 Task: Create a due date automation trigger when advanced on, 2 working days after a card is due add dates due today at 11:00 AM.
Action: Mouse moved to (1312, 101)
Screenshot: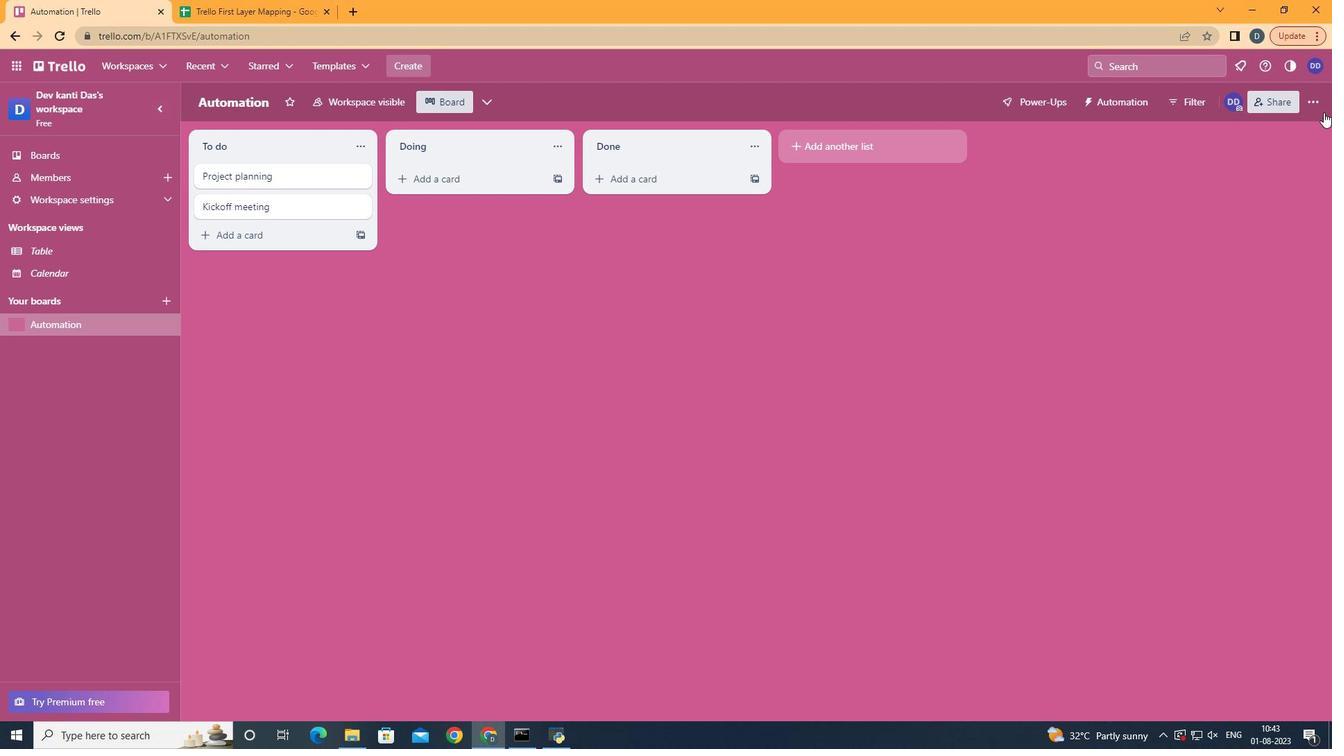 
Action: Mouse pressed left at (1312, 101)
Screenshot: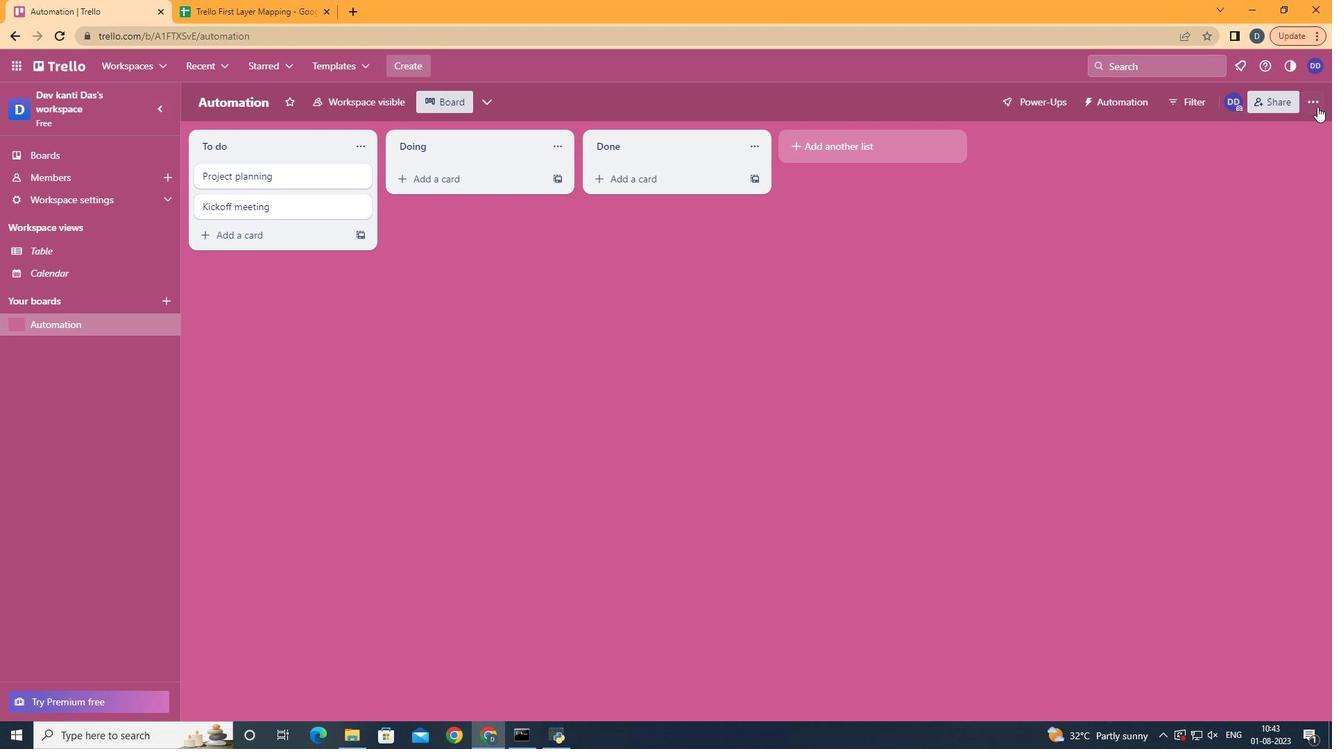 
Action: Mouse moved to (1194, 304)
Screenshot: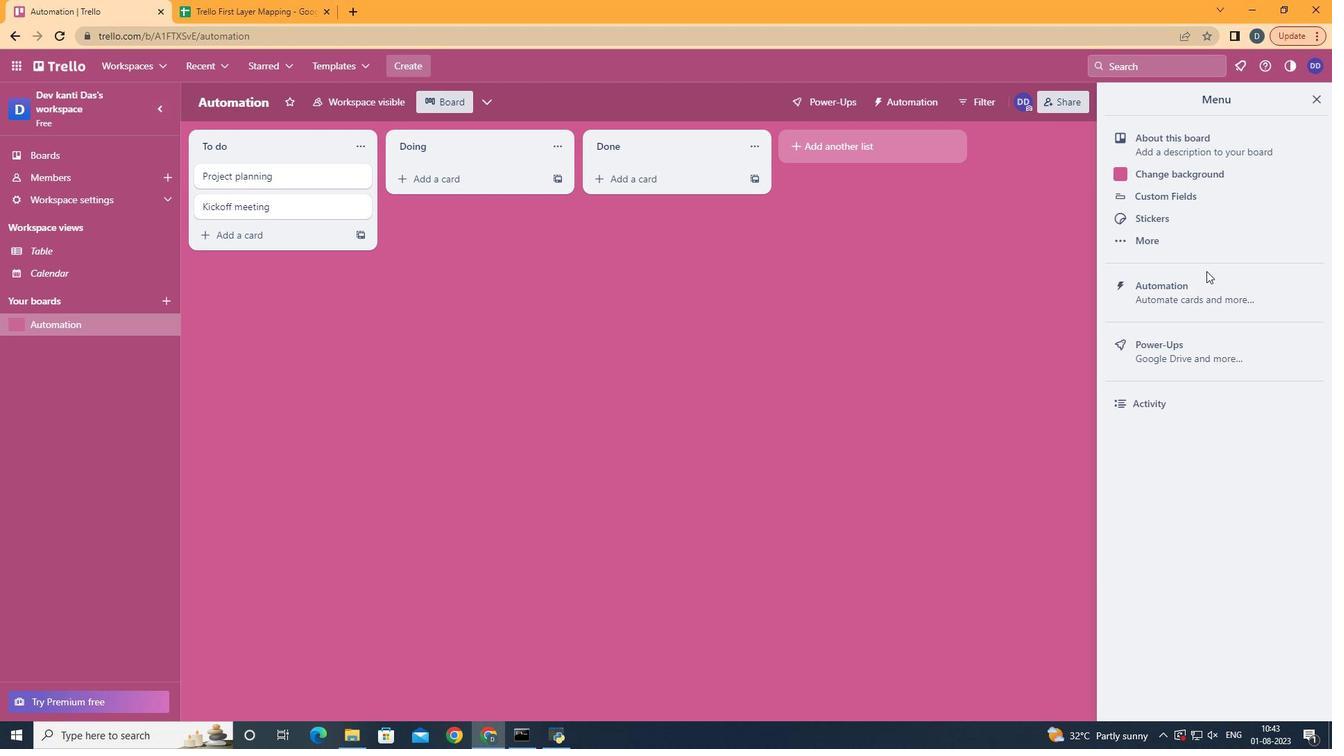 
Action: Mouse pressed left at (1194, 304)
Screenshot: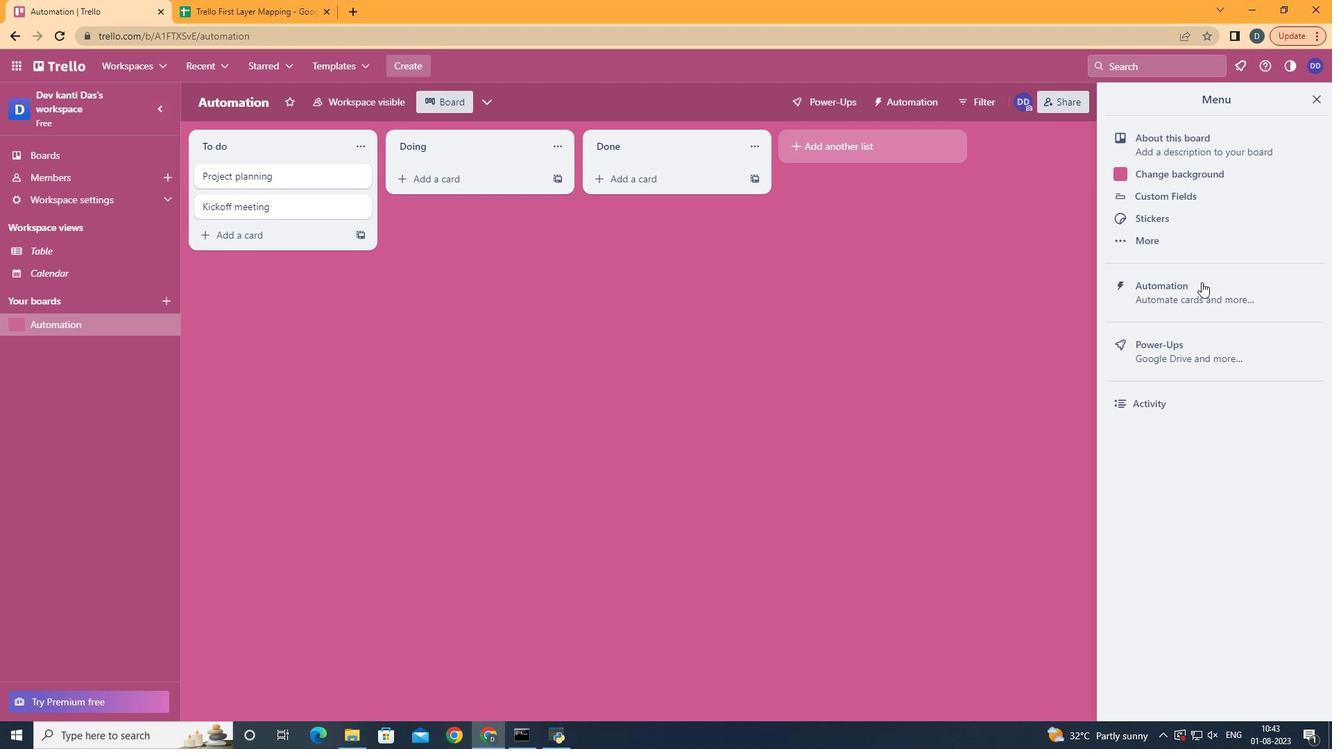
Action: Mouse moved to (279, 277)
Screenshot: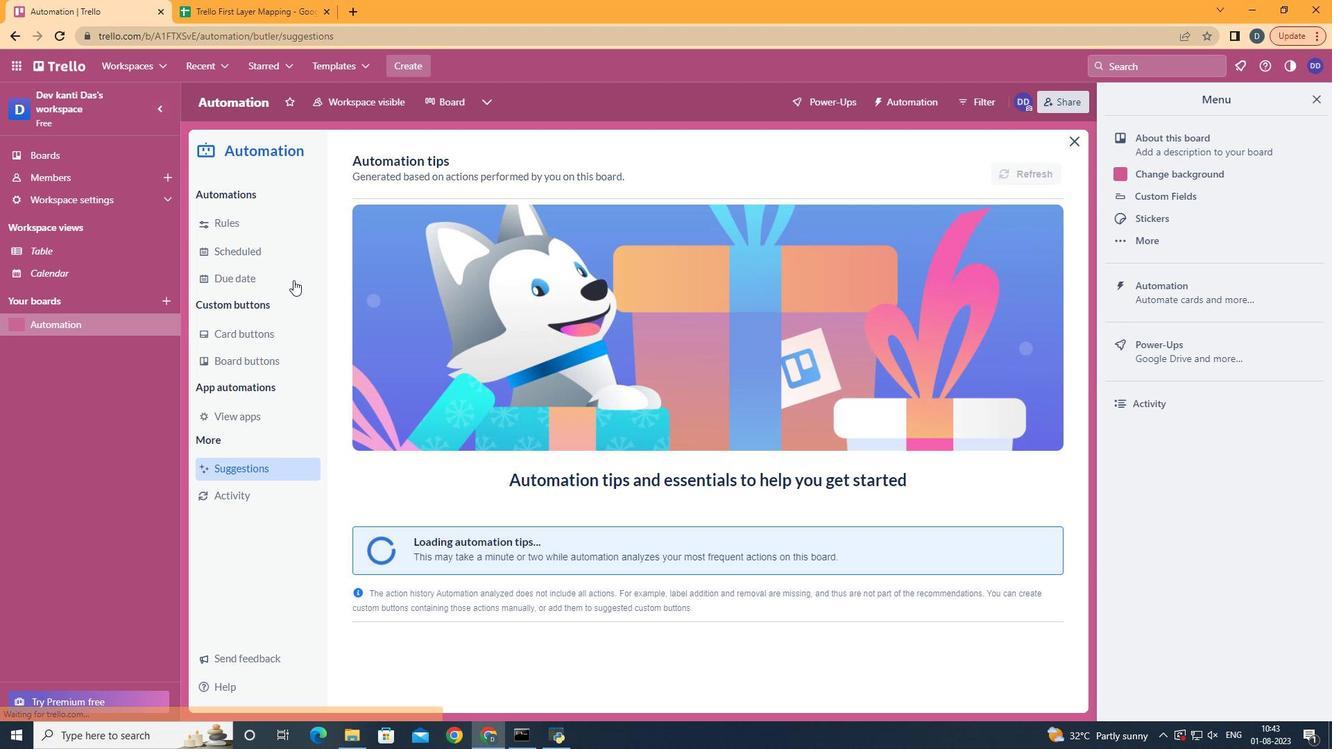 
Action: Mouse pressed left at (279, 277)
Screenshot: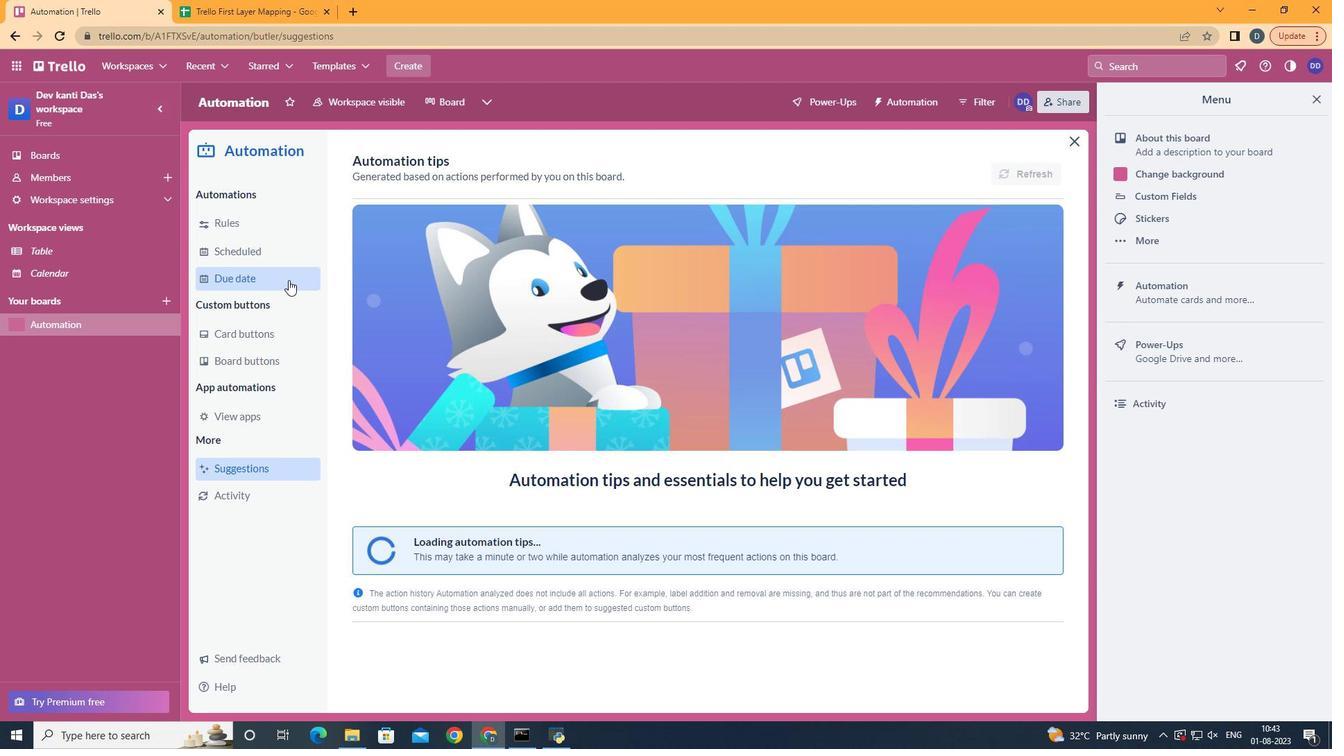 
Action: Mouse moved to (987, 165)
Screenshot: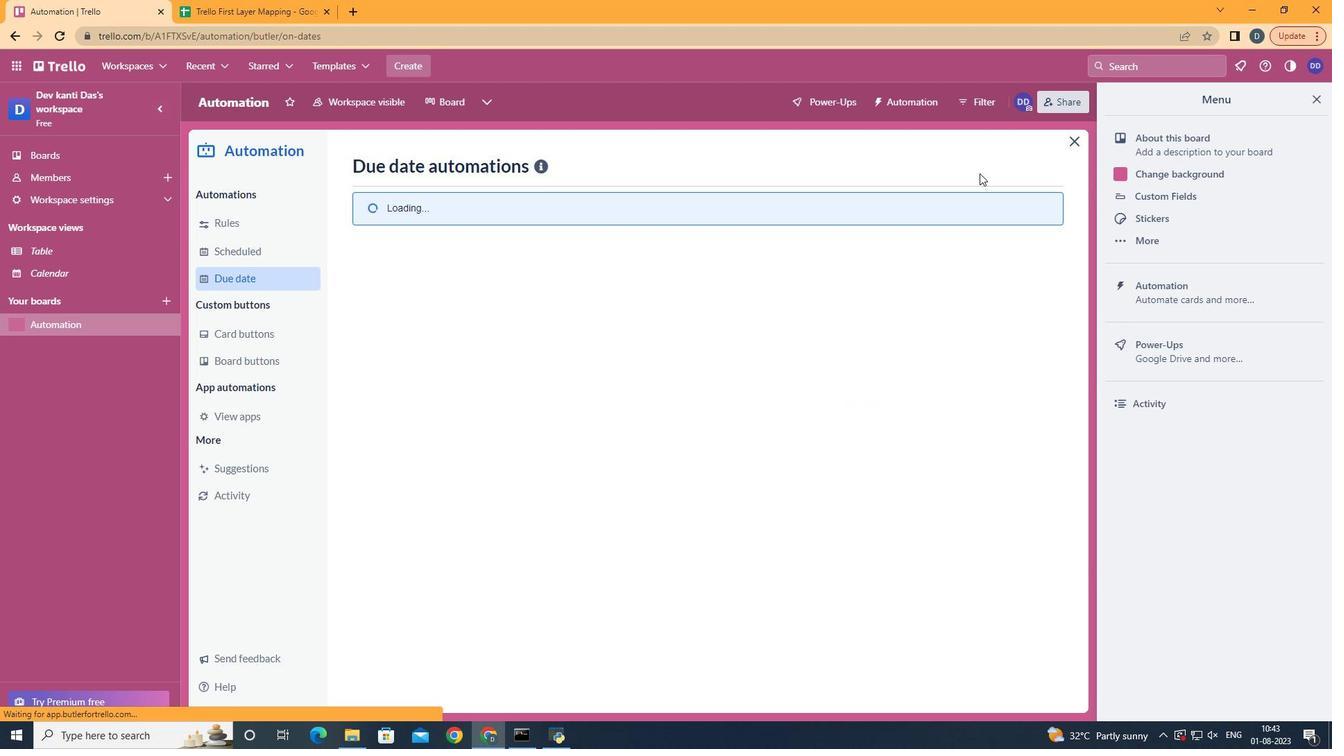 
Action: Mouse pressed left at (987, 165)
Screenshot: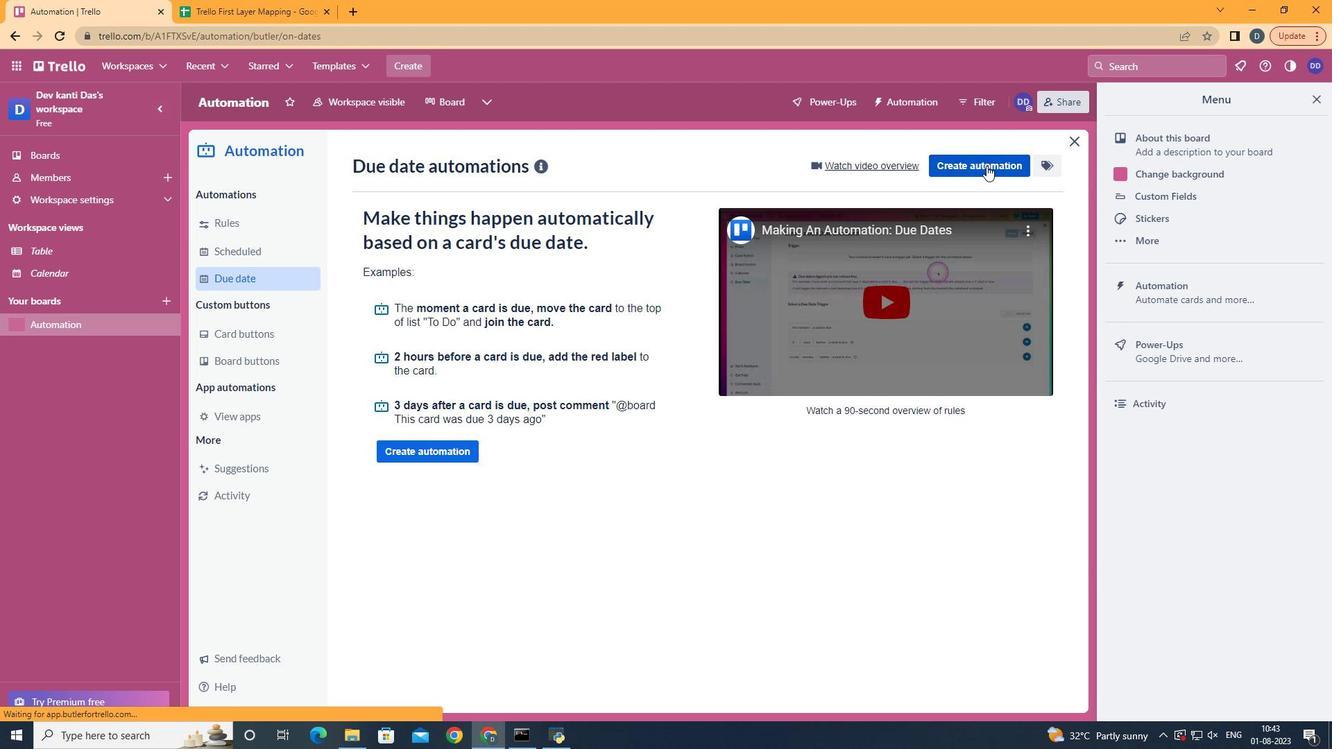
Action: Mouse moved to (697, 292)
Screenshot: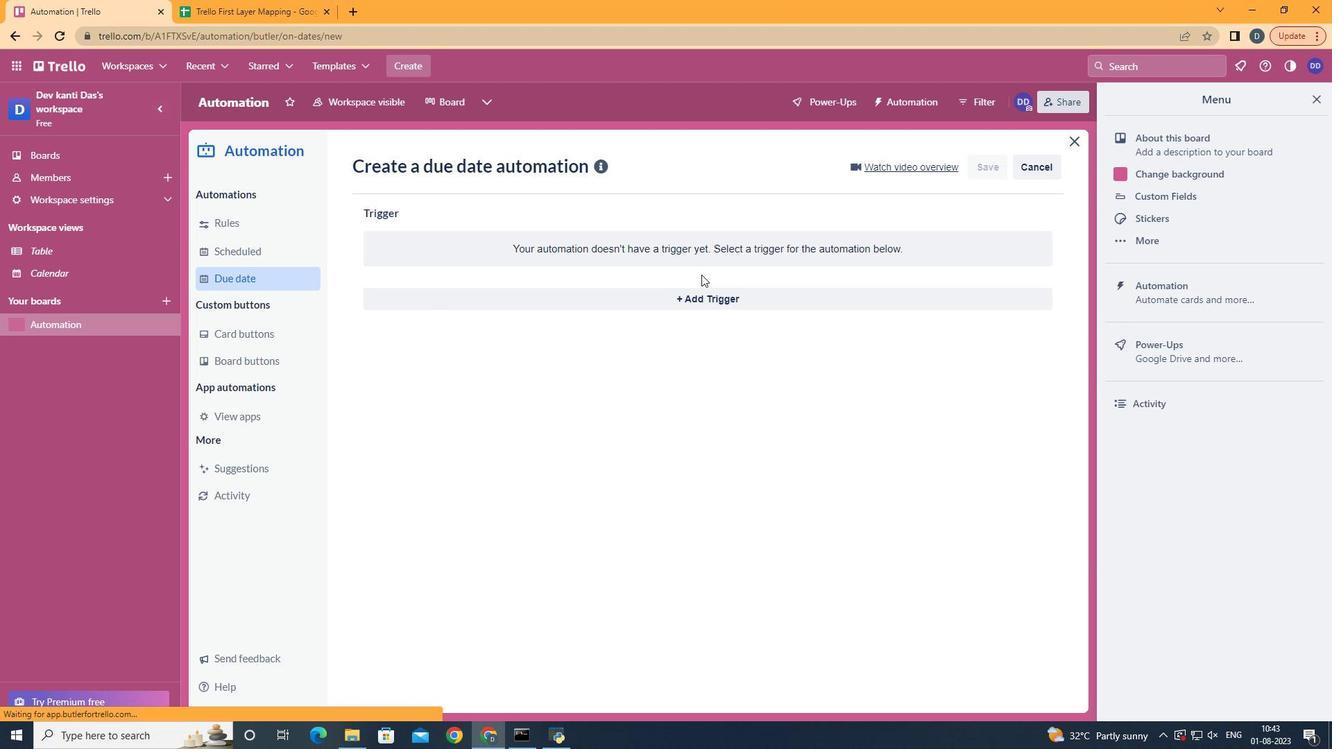 
Action: Mouse pressed left at (697, 292)
Screenshot: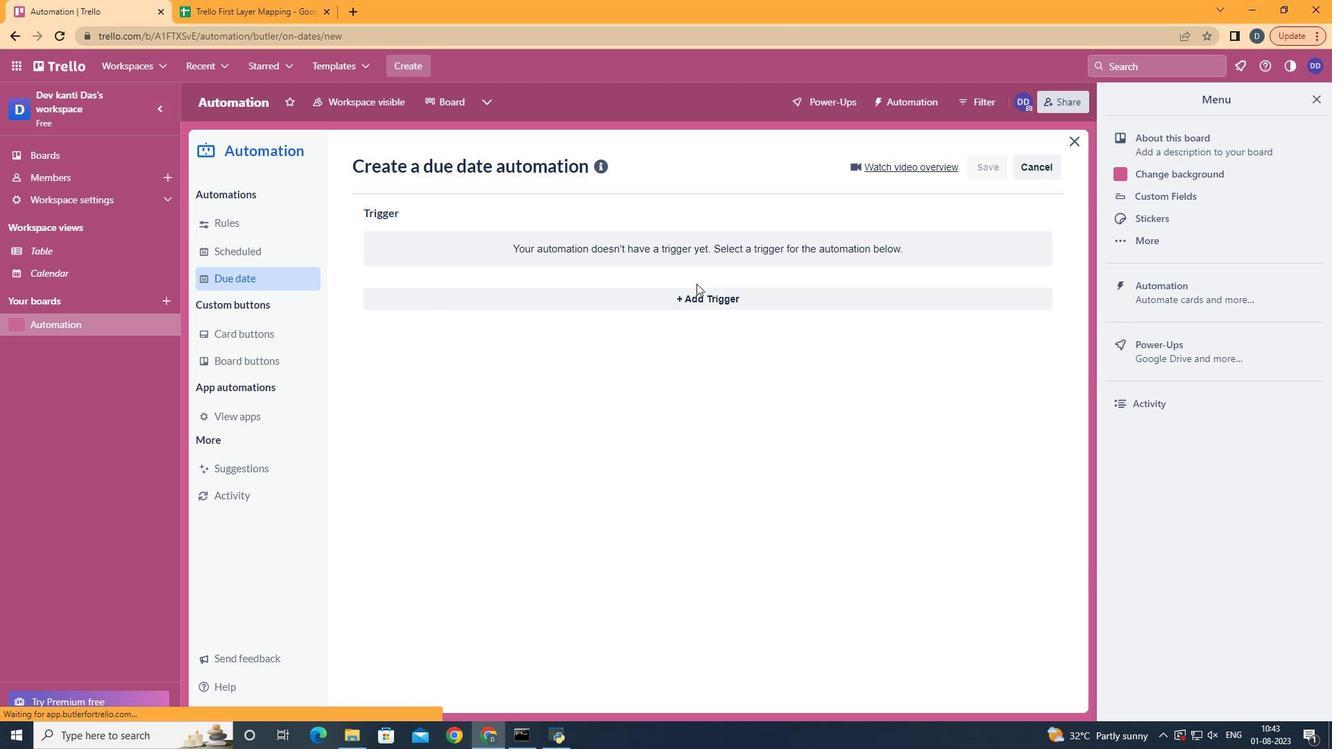 
Action: Mouse moved to (454, 568)
Screenshot: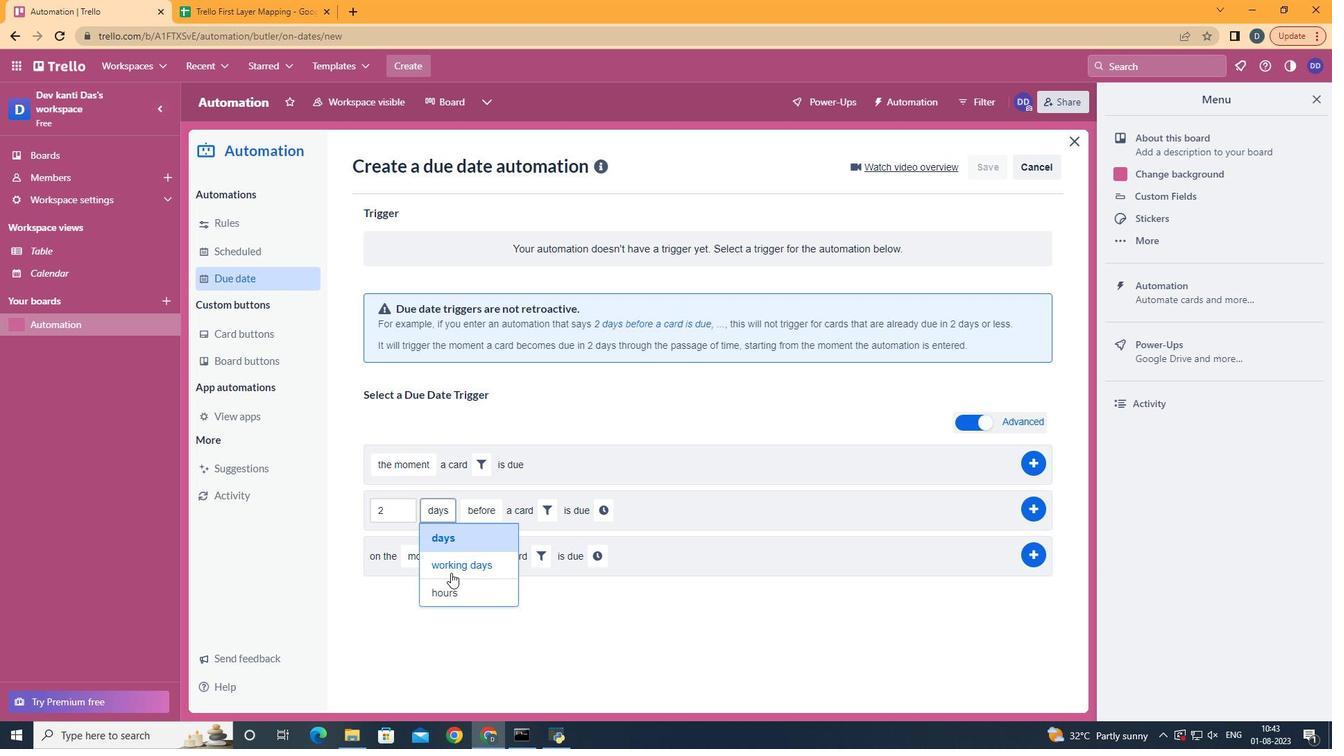 
Action: Mouse pressed left at (454, 568)
Screenshot: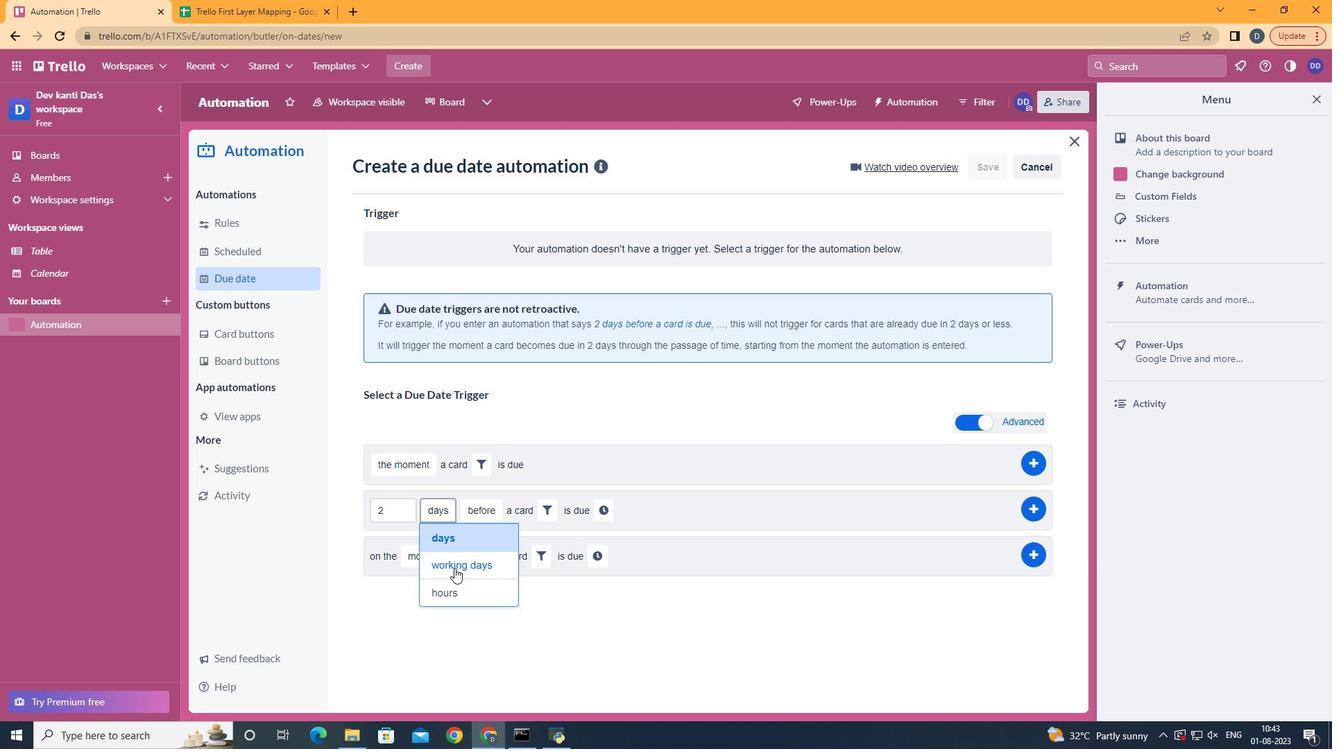
Action: Mouse moved to (525, 559)
Screenshot: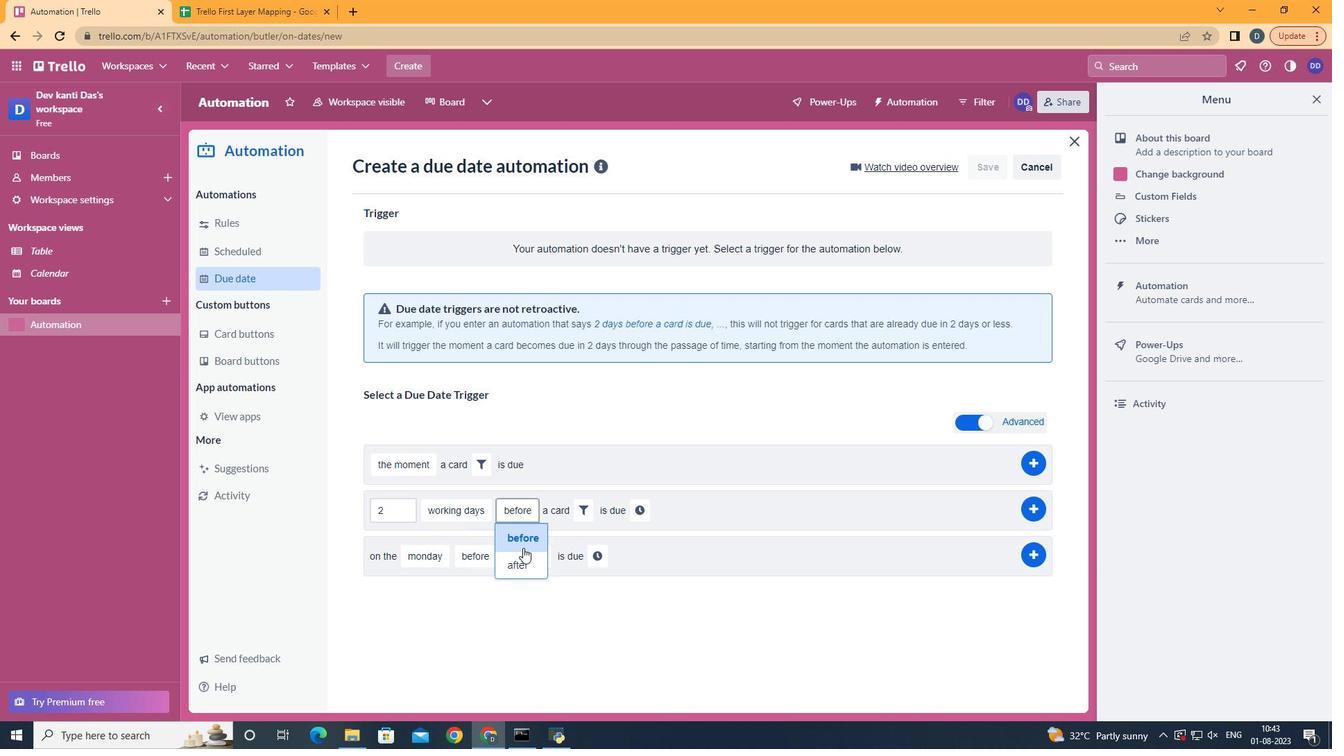 
Action: Mouse pressed left at (525, 559)
Screenshot: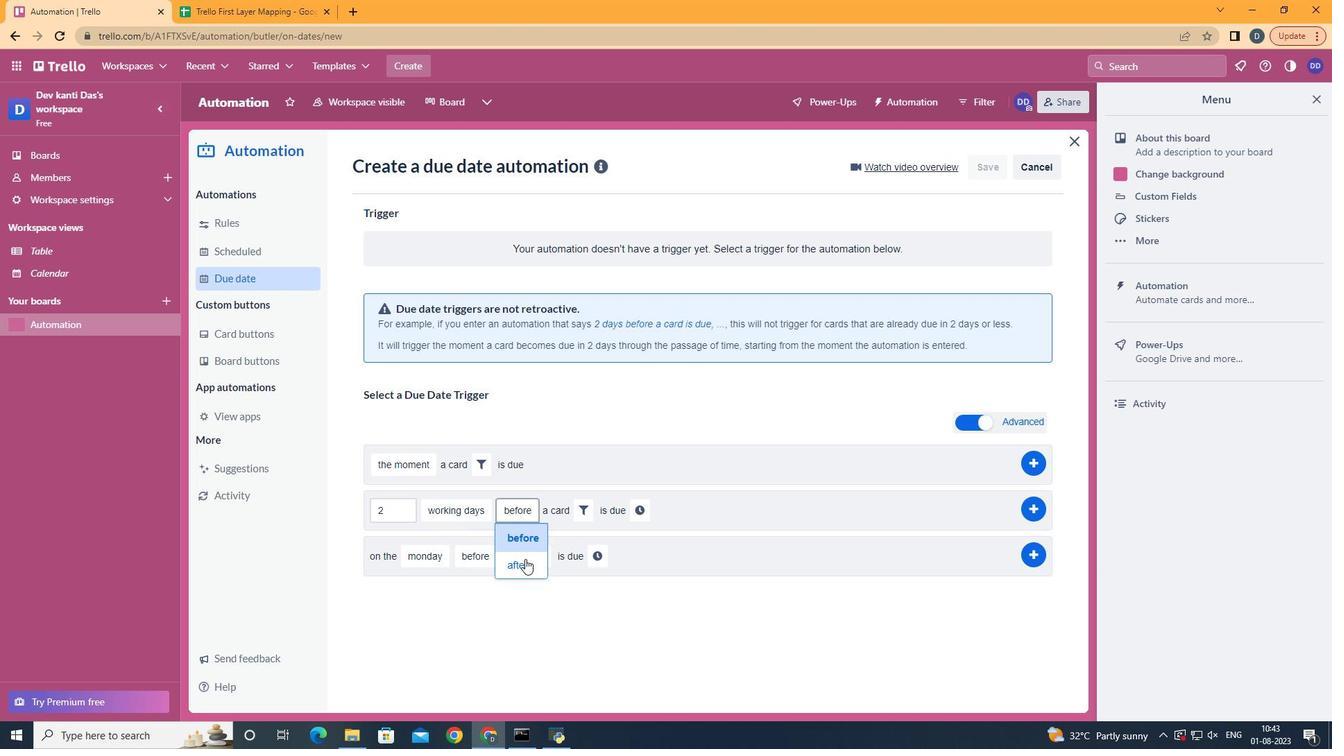 
Action: Mouse moved to (583, 503)
Screenshot: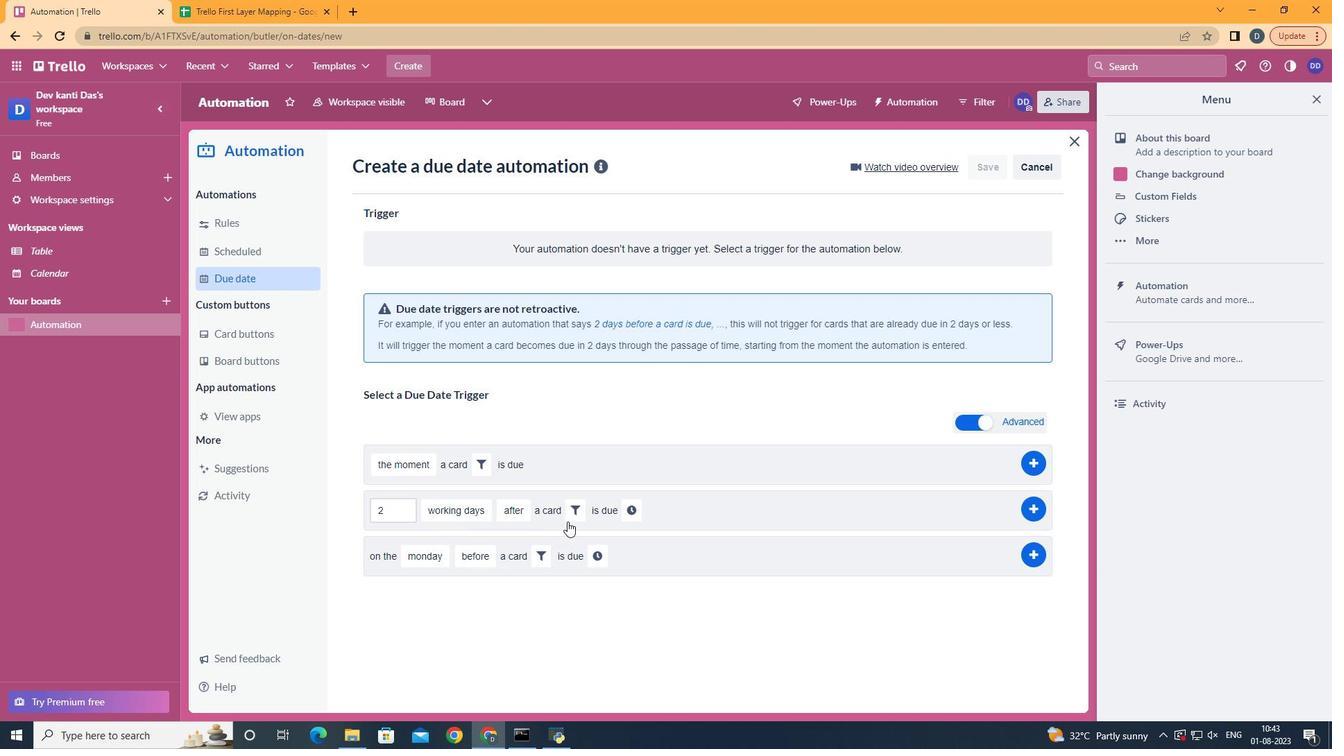 
Action: Mouse pressed left at (583, 503)
Screenshot: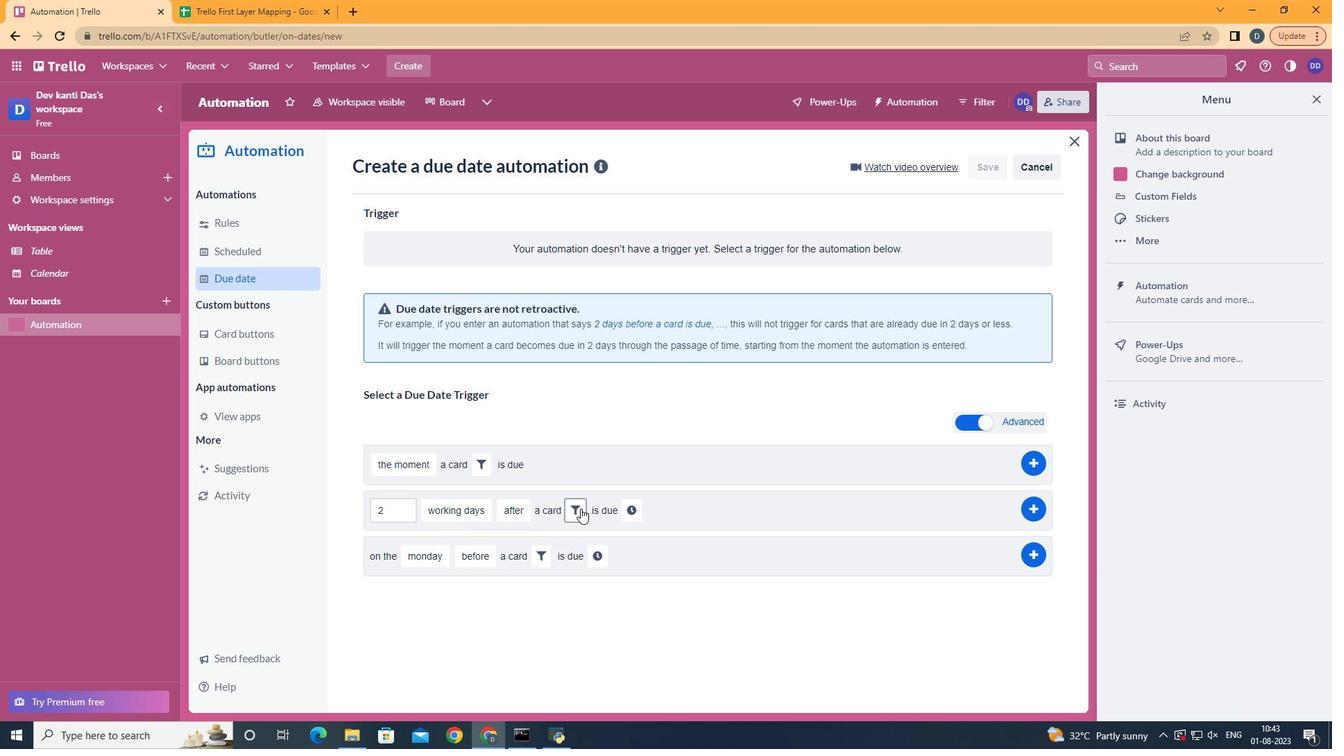 
Action: Mouse moved to (652, 562)
Screenshot: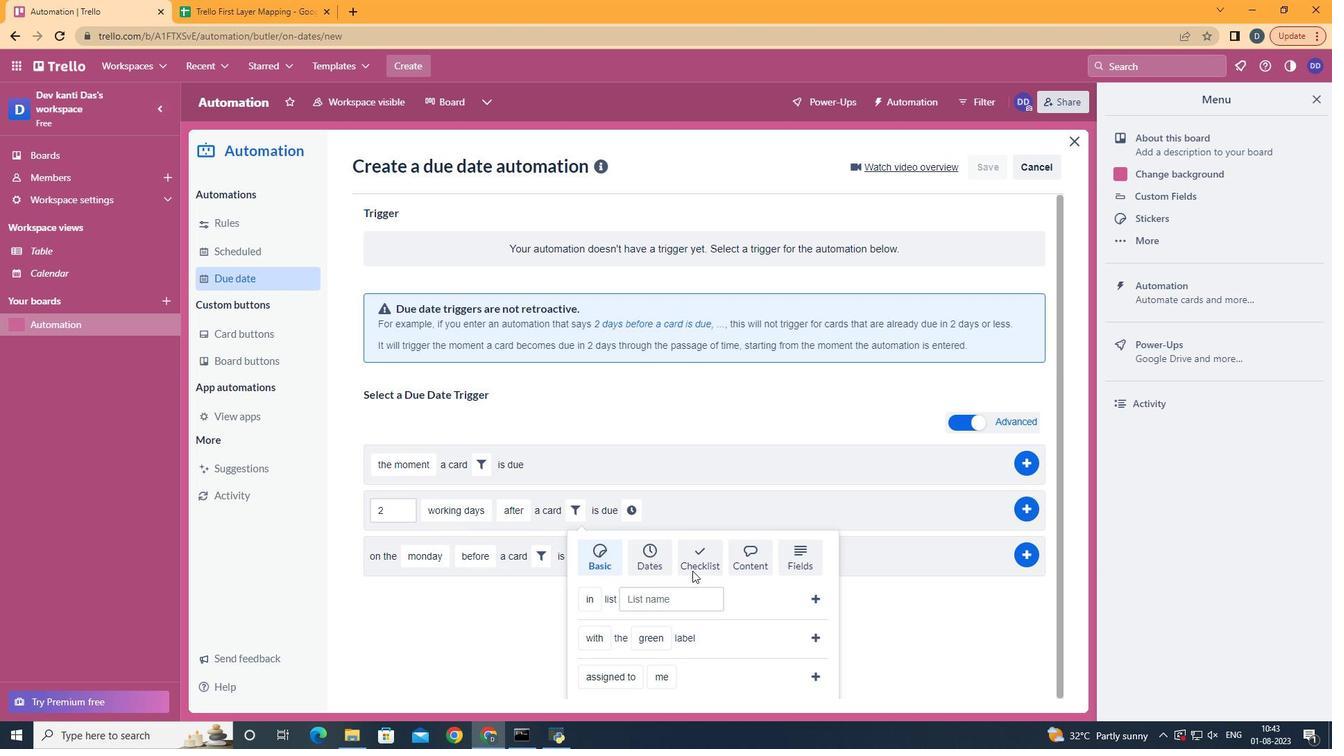 
Action: Mouse pressed left at (652, 562)
Screenshot: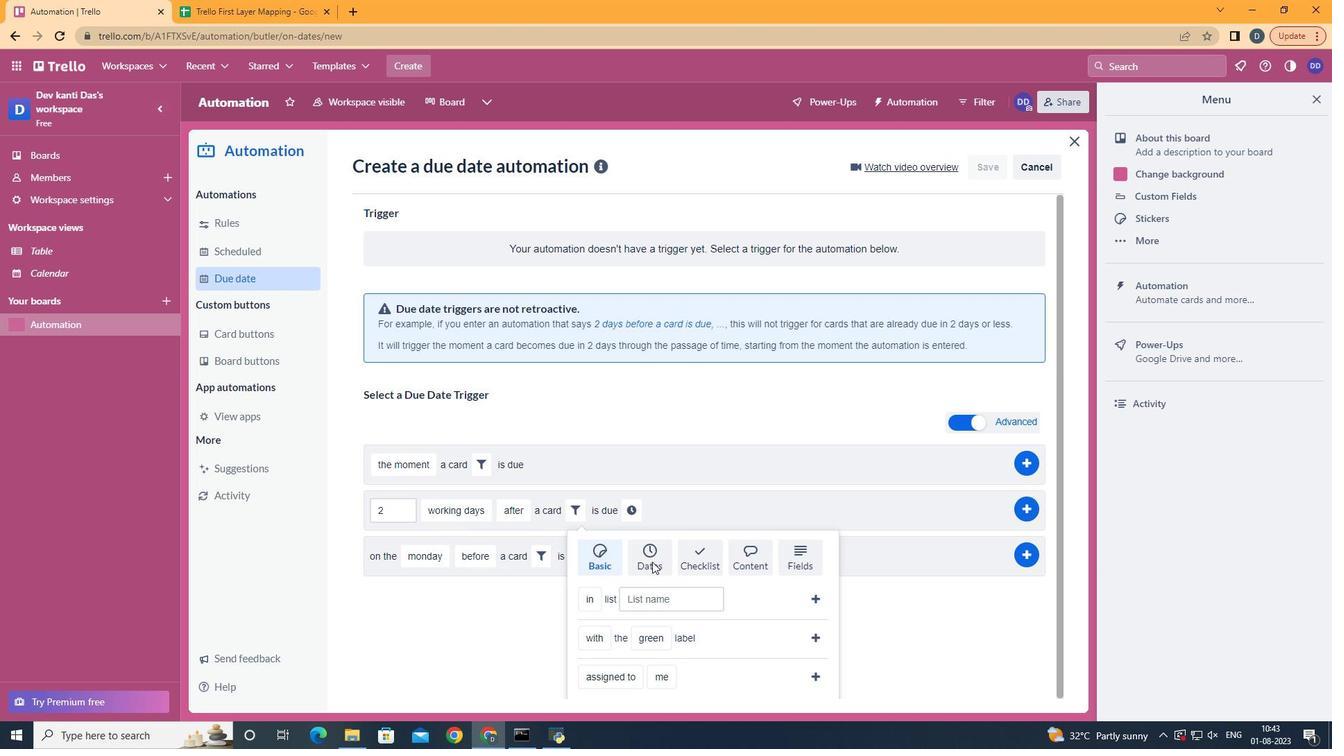 
Action: Mouse scrolled (652, 561) with delta (0, 0)
Screenshot: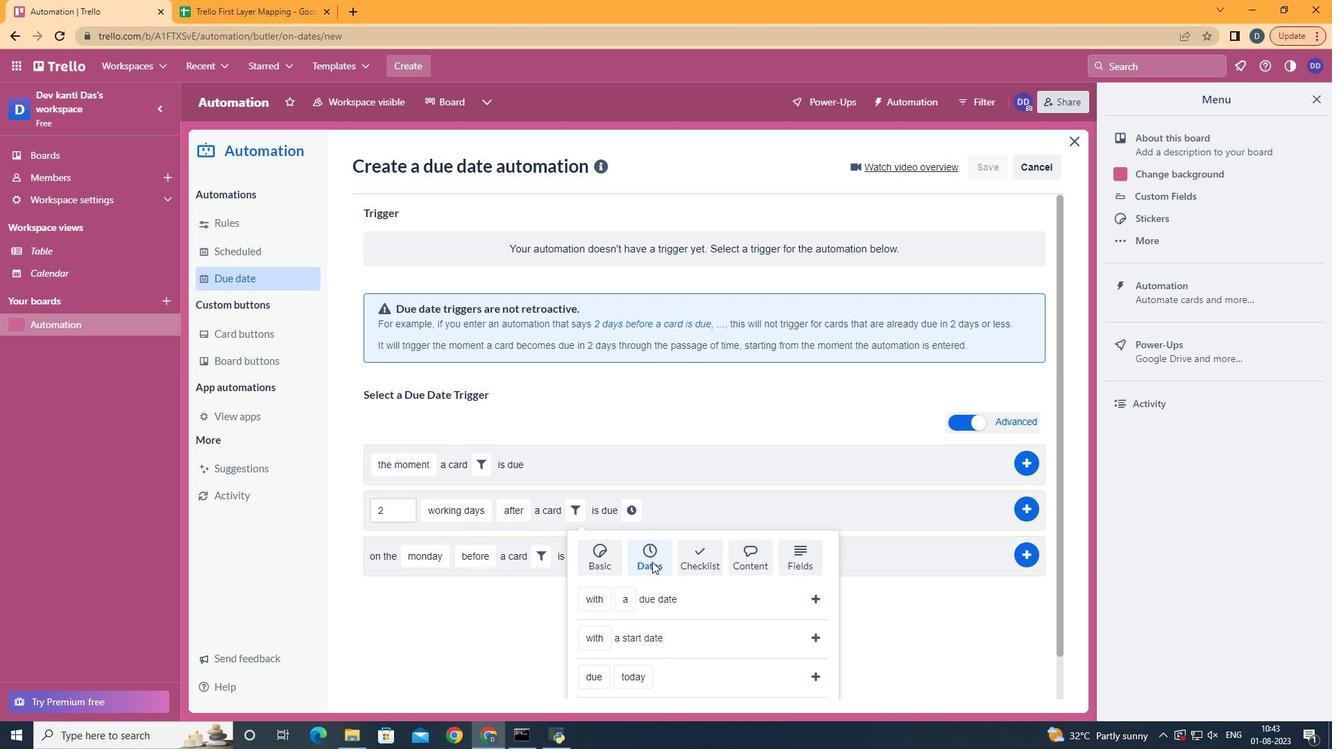 
Action: Mouse scrolled (652, 561) with delta (0, 0)
Screenshot: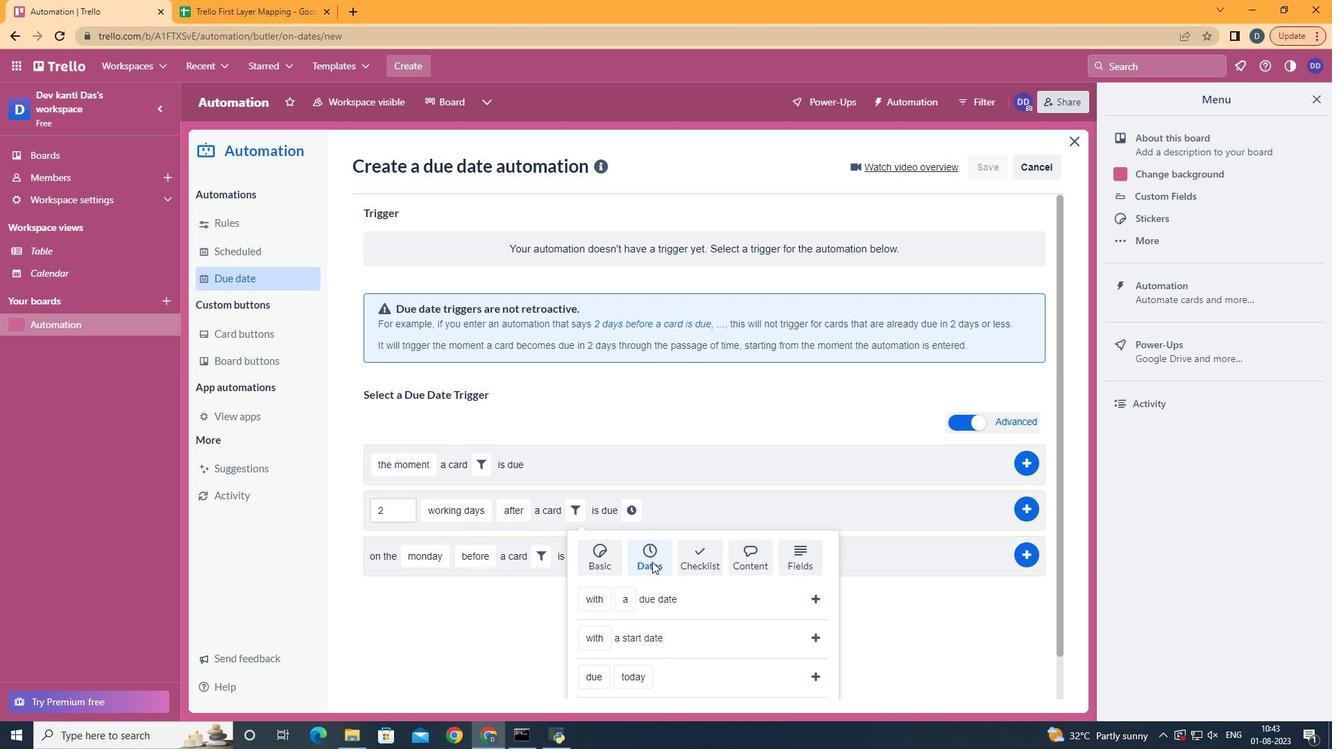
Action: Mouse scrolled (652, 561) with delta (0, 0)
Screenshot: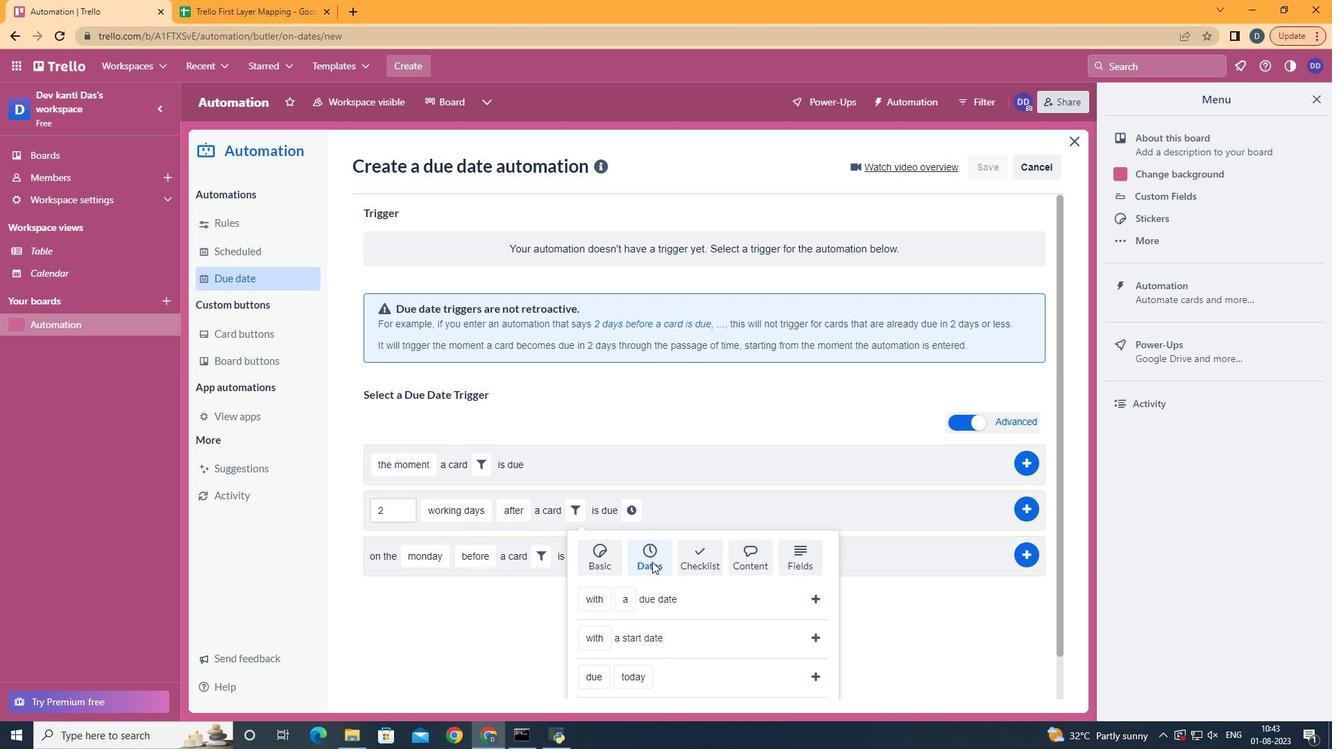 
Action: Mouse scrolled (652, 561) with delta (0, 0)
Screenshot: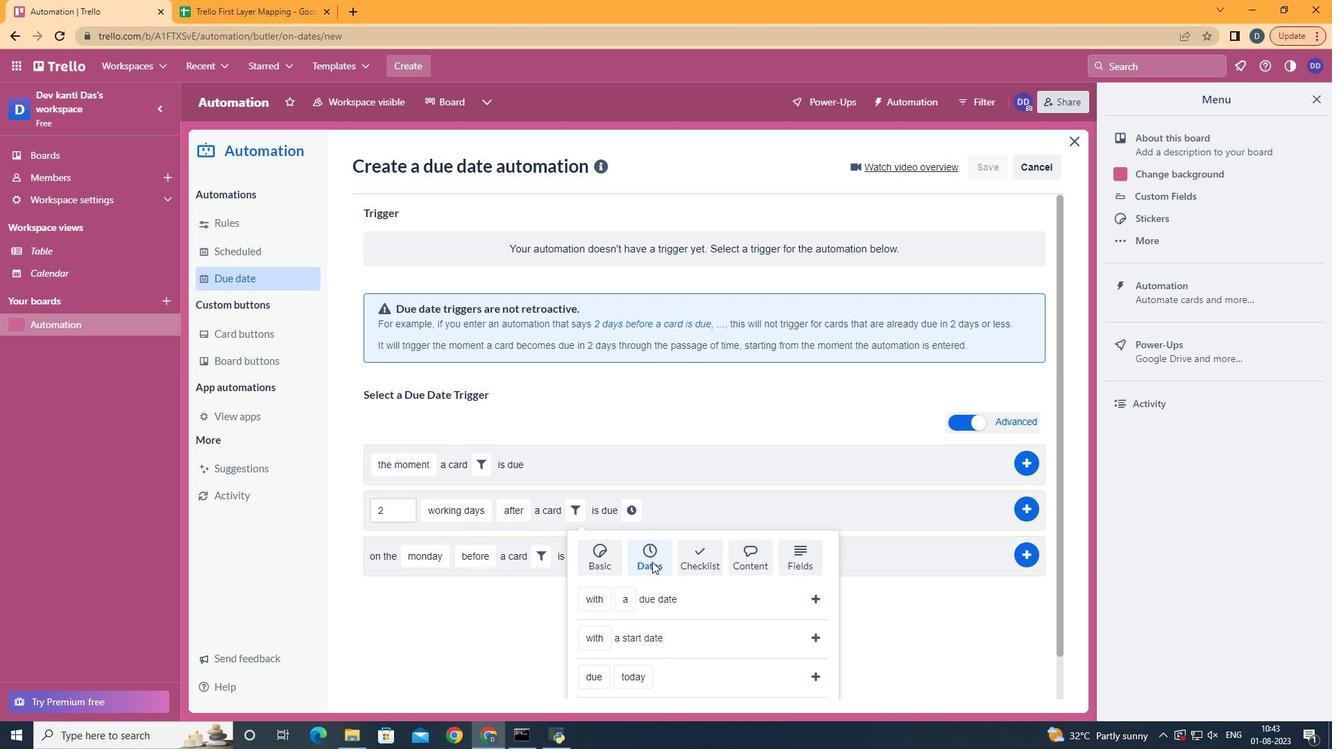 
Action: Mouse moved to (622, 524)
Screenshot: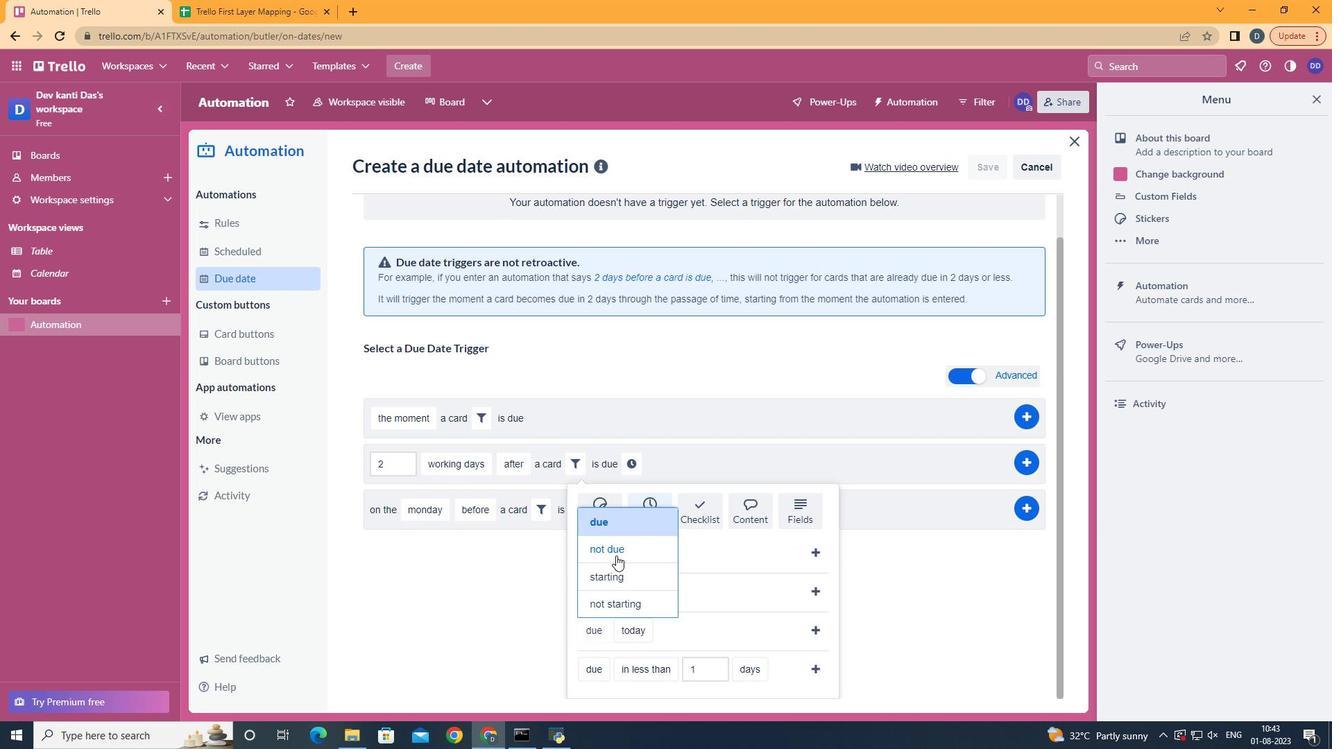 
Action: Mouse pressed left at (622, 524)
Screenshot: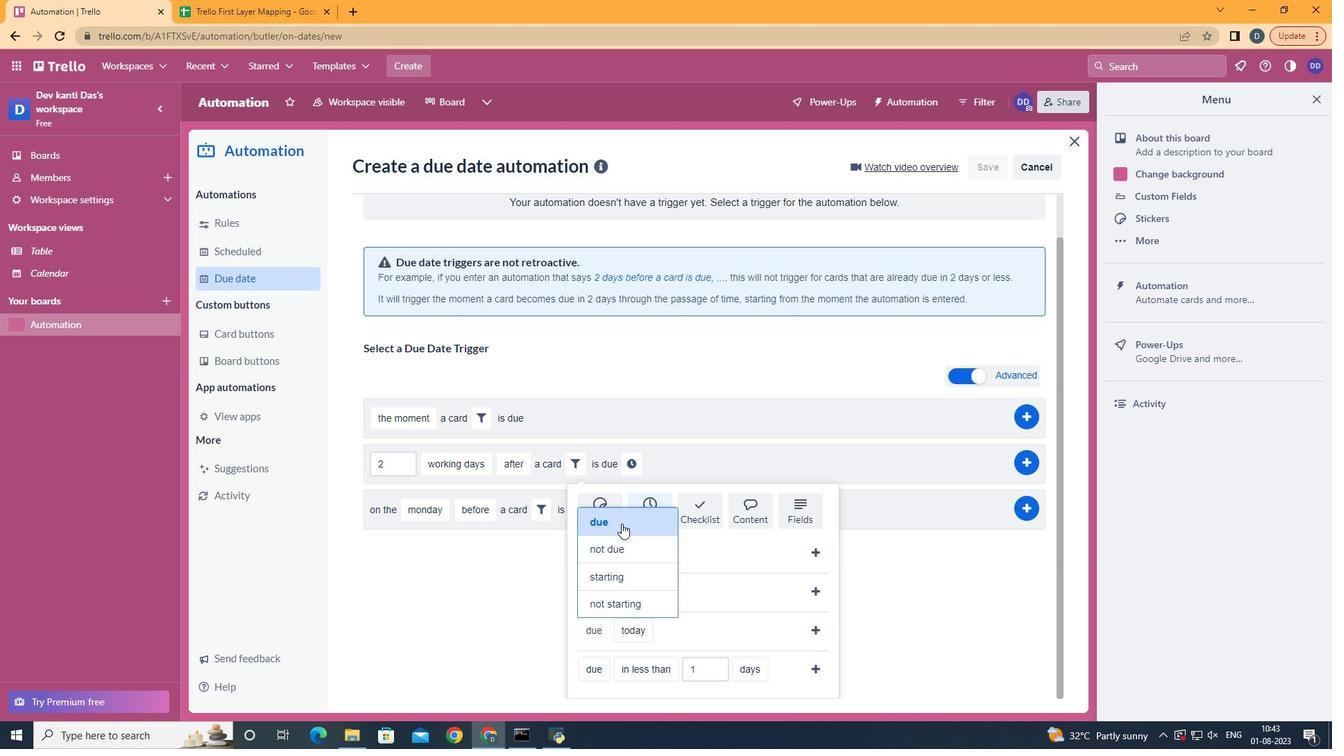 
Action: Mouse moved to (664, 467)
Screenshot: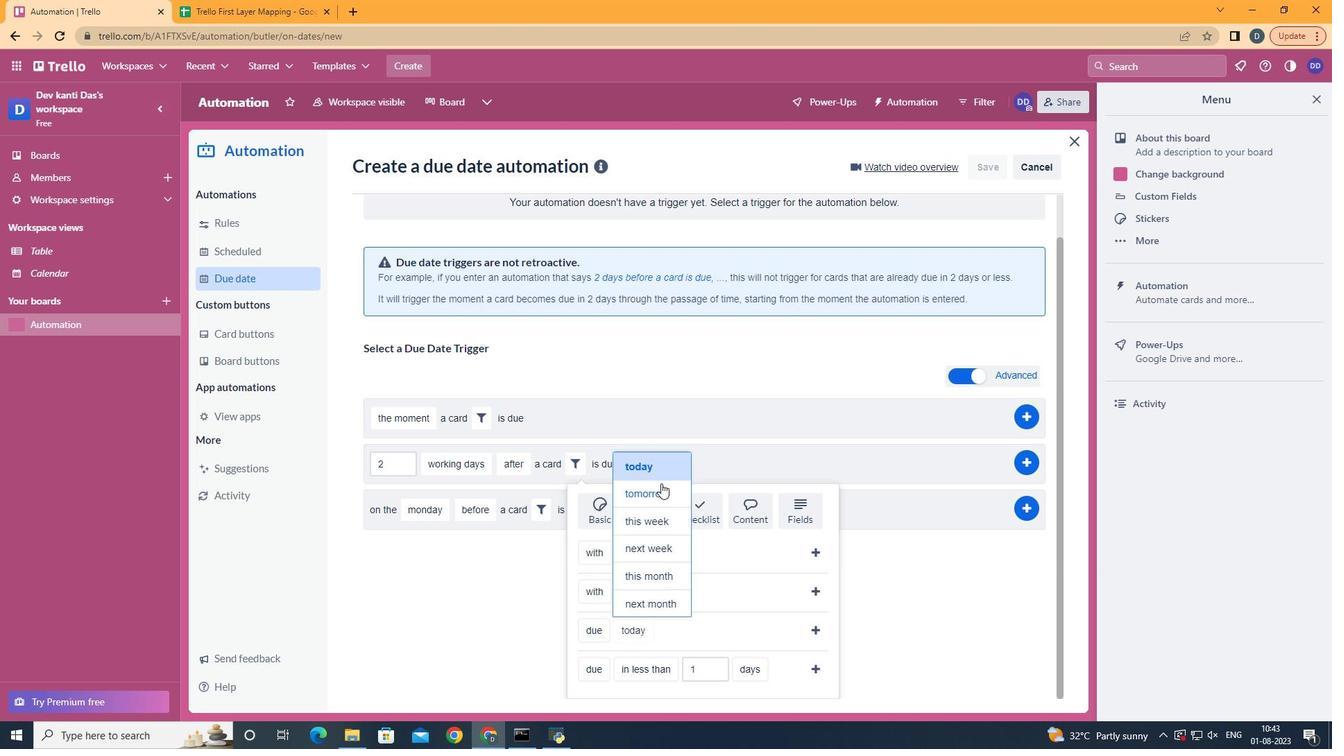 
Action: Mouse pressed left at (664, 467)
Screenshot: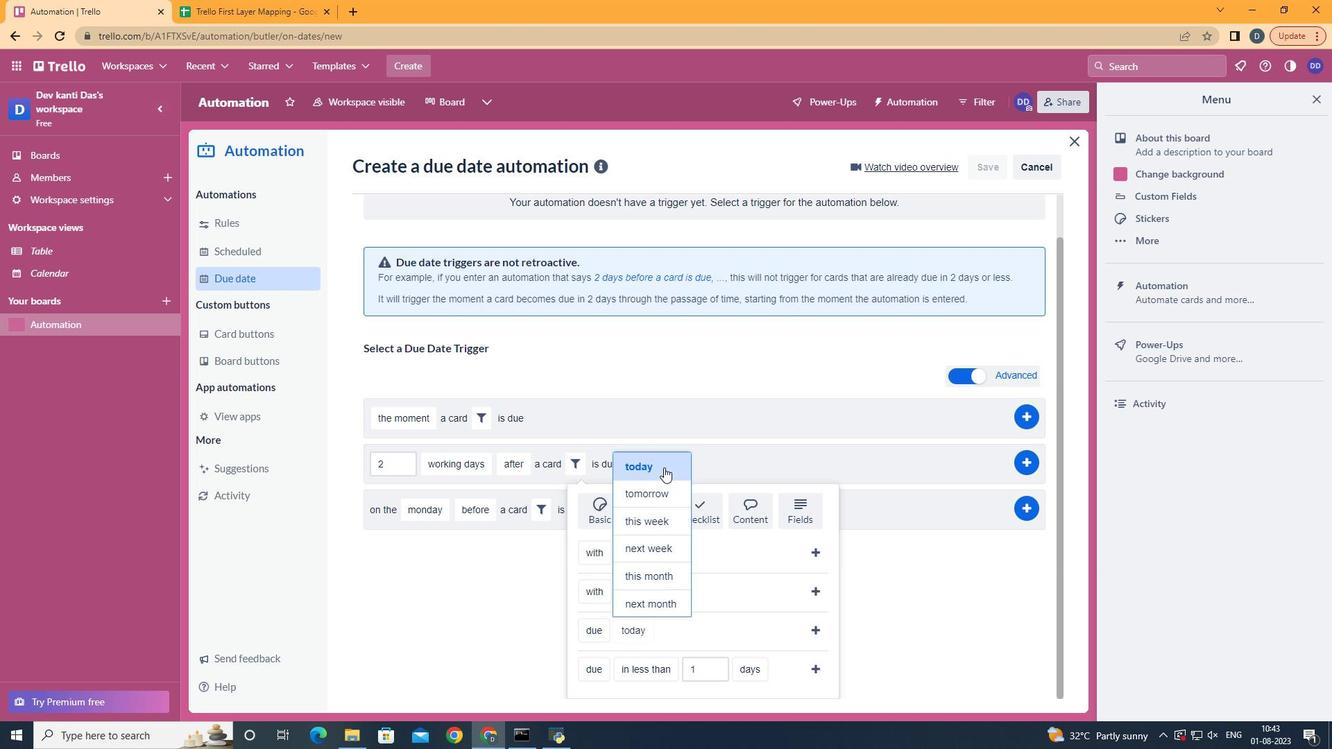 
Action: Mouse moved to (817, 633)
Screenshot: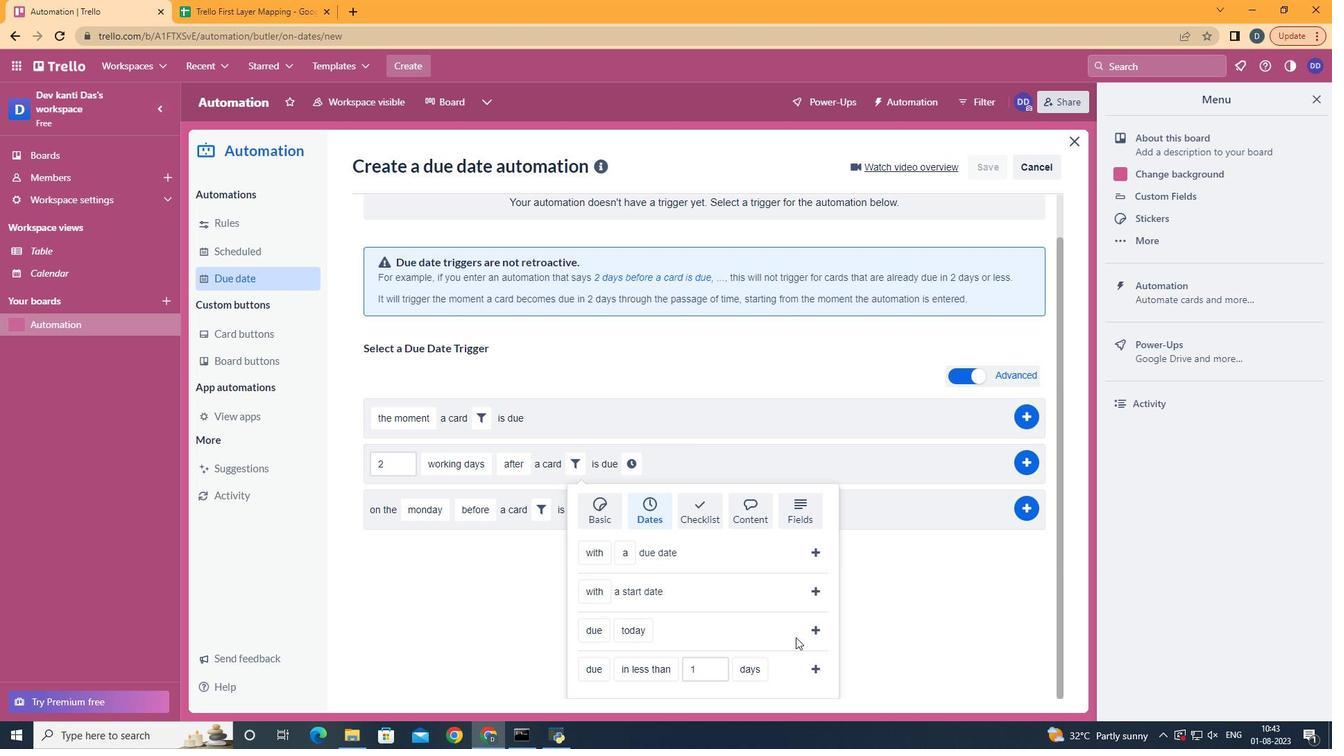 
Action: Mouse pressed left at (817, 633)
Screenshot: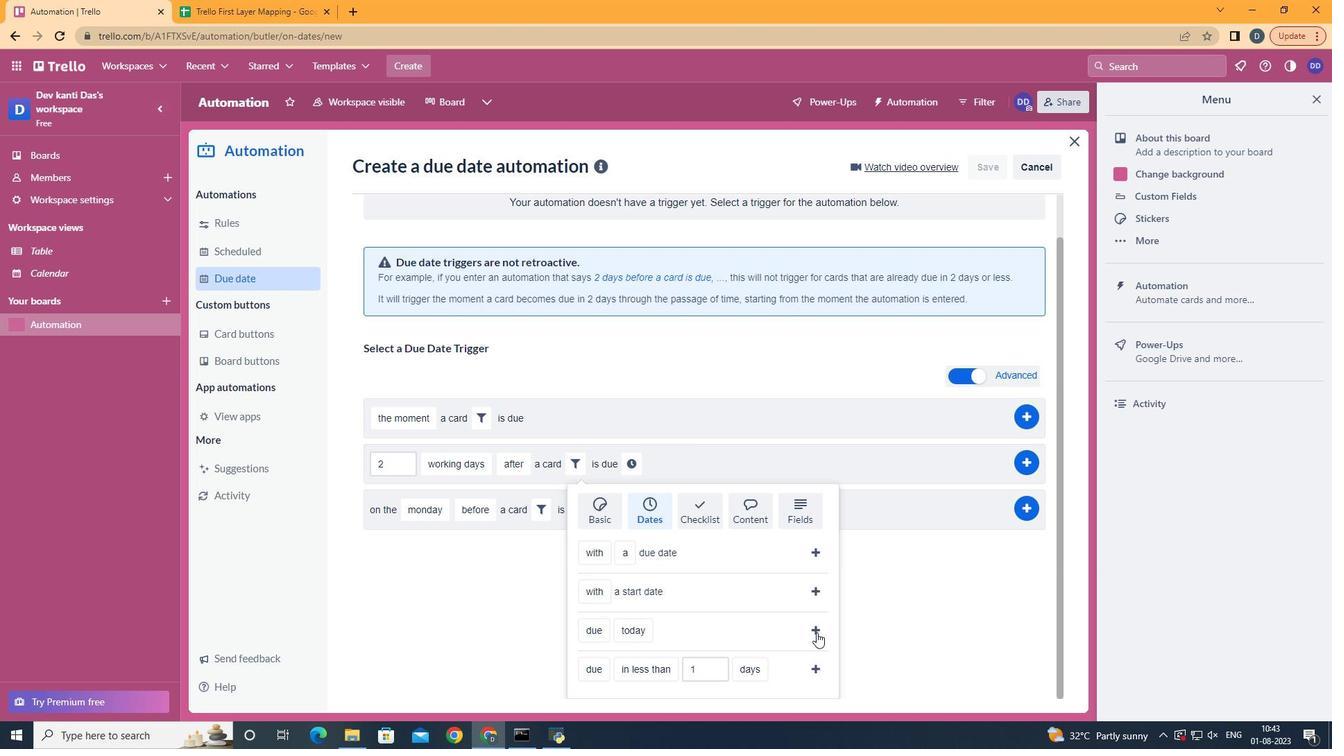 
Action: Mouse moved to (710, 521)
Screenshot: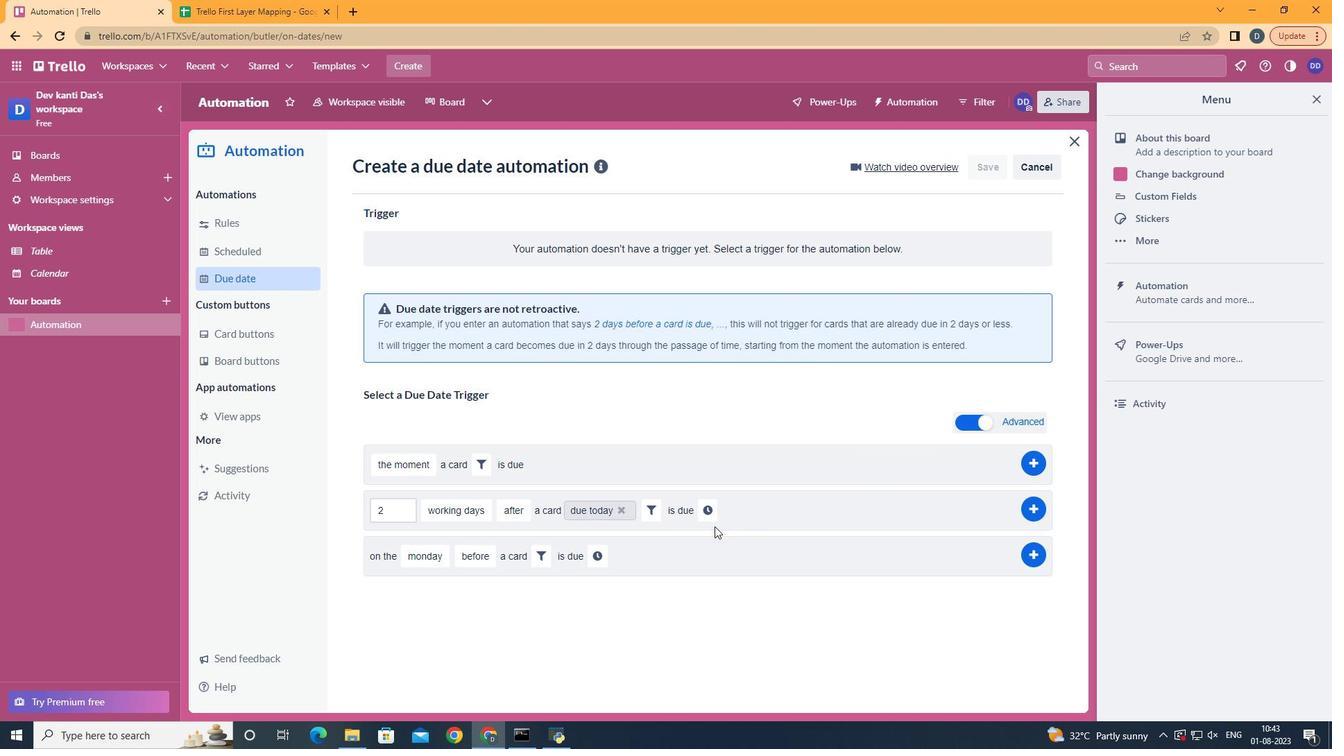 
Action: Mouse pressed left at (710, 521)
Screenshot: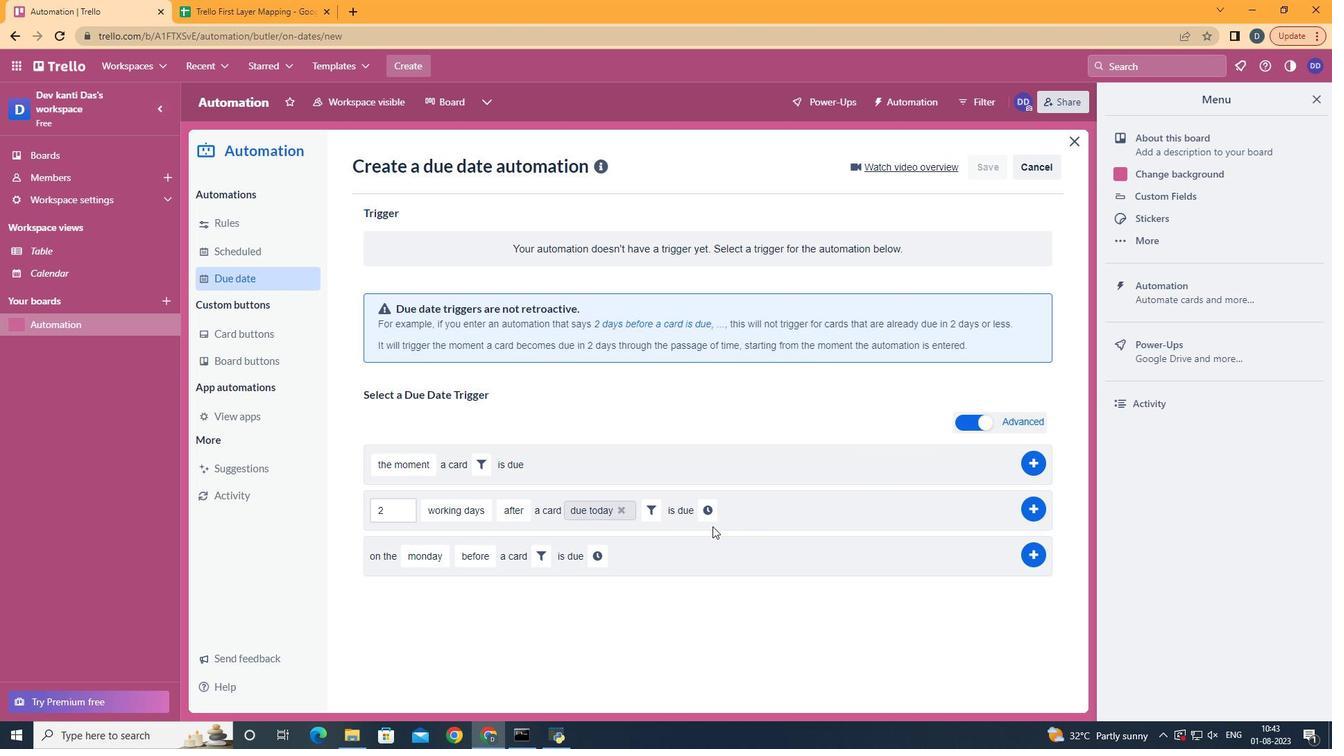 
Action: Mouse moved to (737, 519)
Screenshot: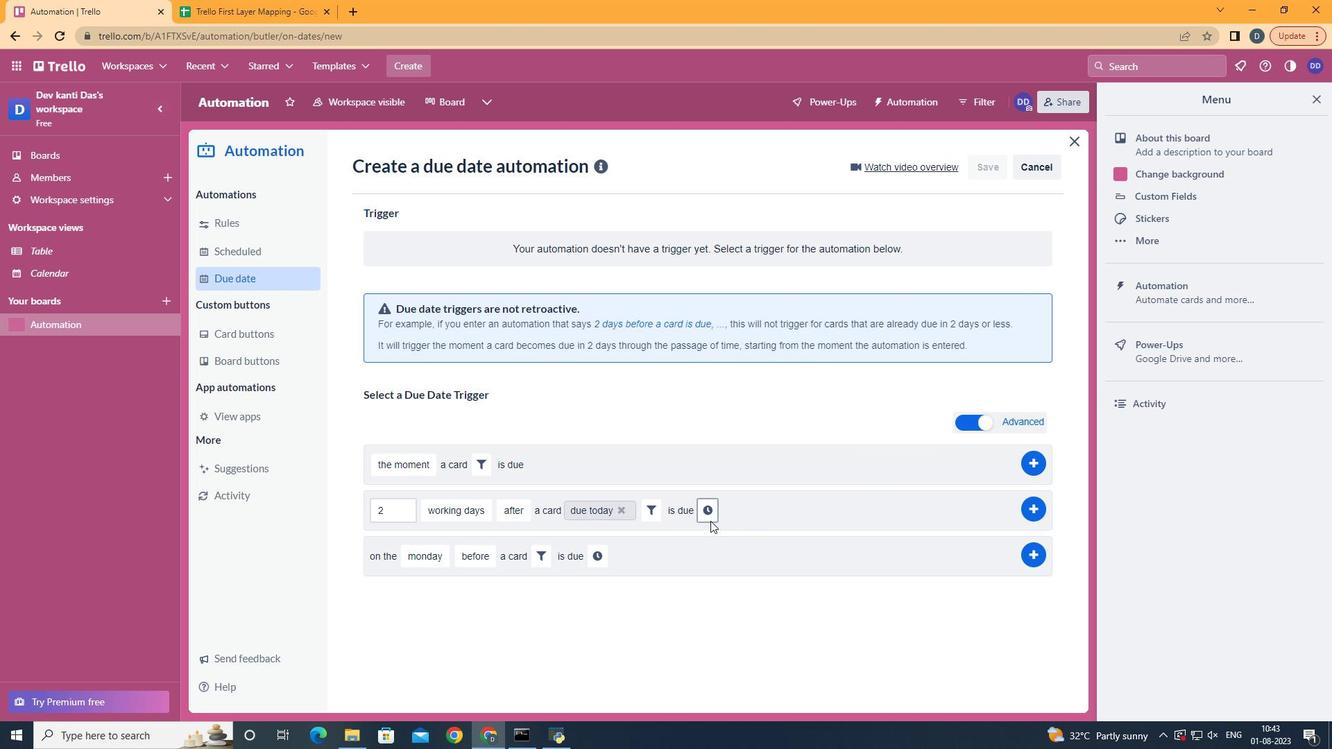 
Action: Mouse pressed left at (737, 519)
Screenshot: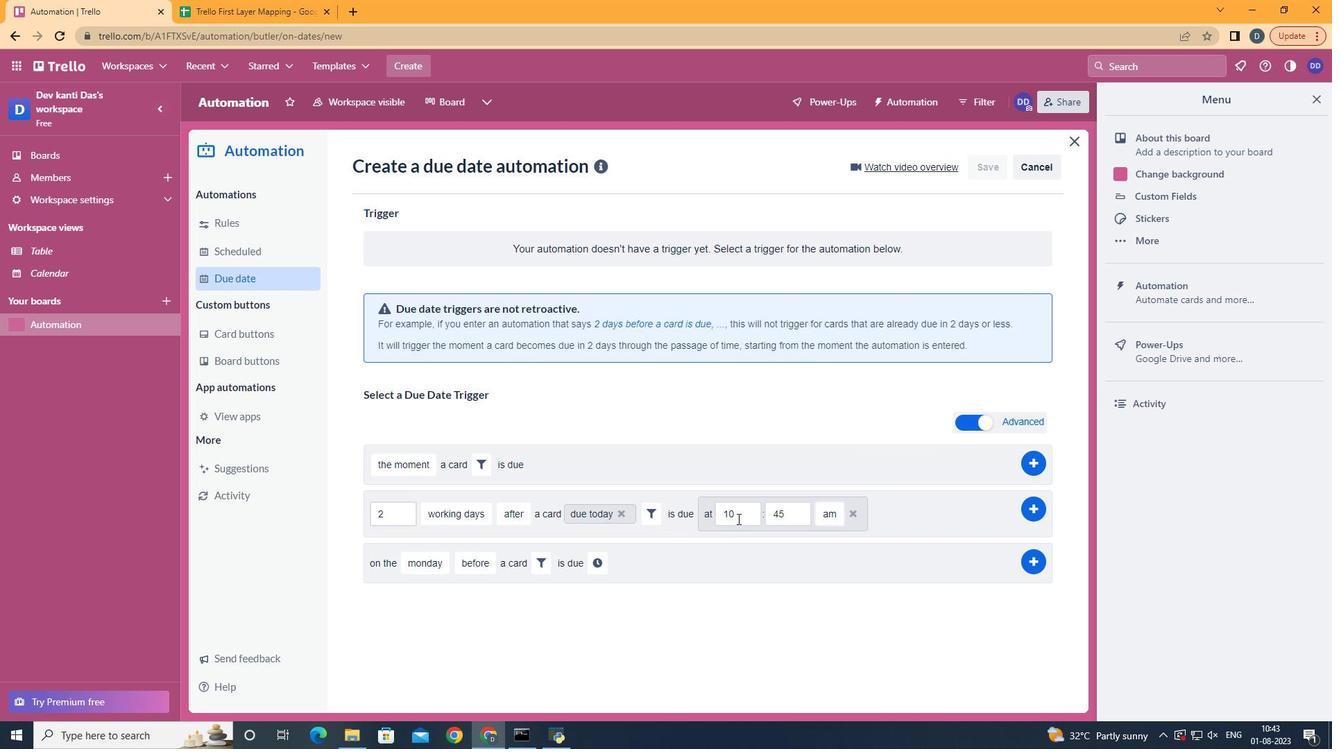 
Action: Mouse moved to (737, 519)
Screenshot: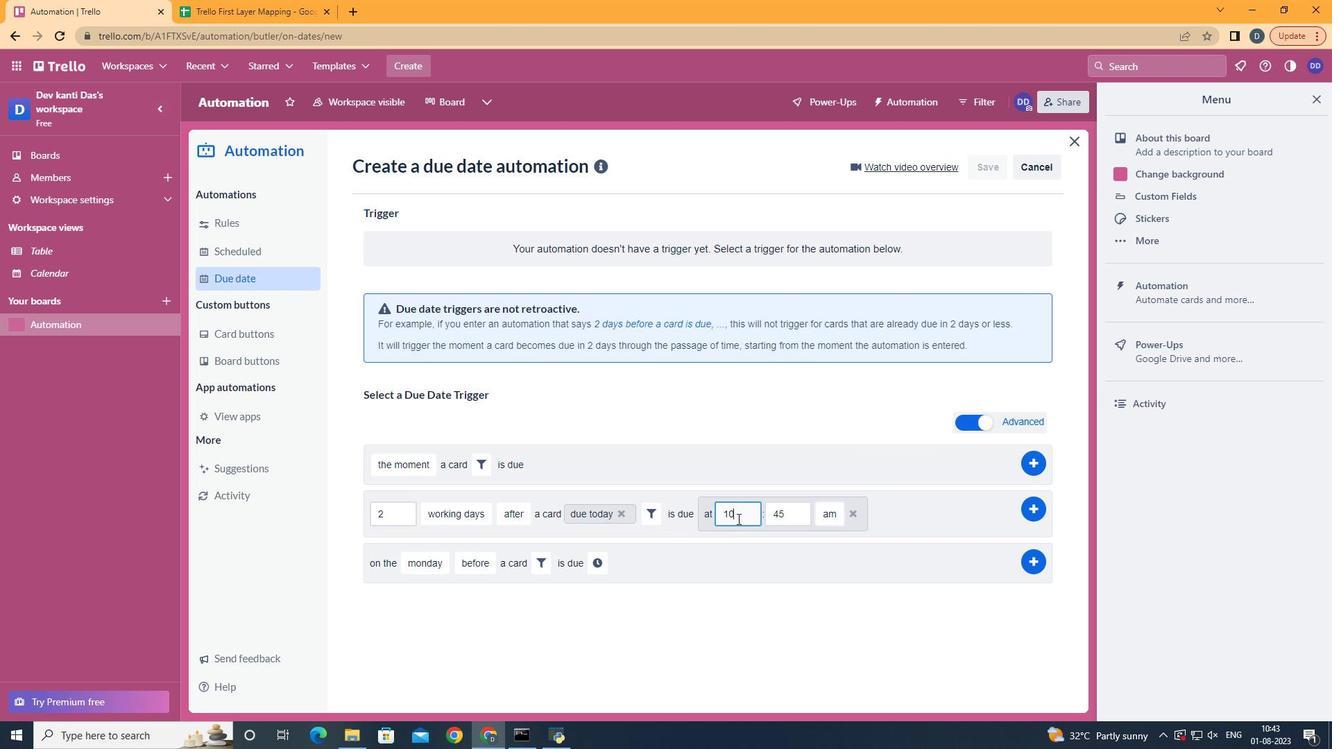 
Action: Key pressed <Key.backspace>1
Screenshot: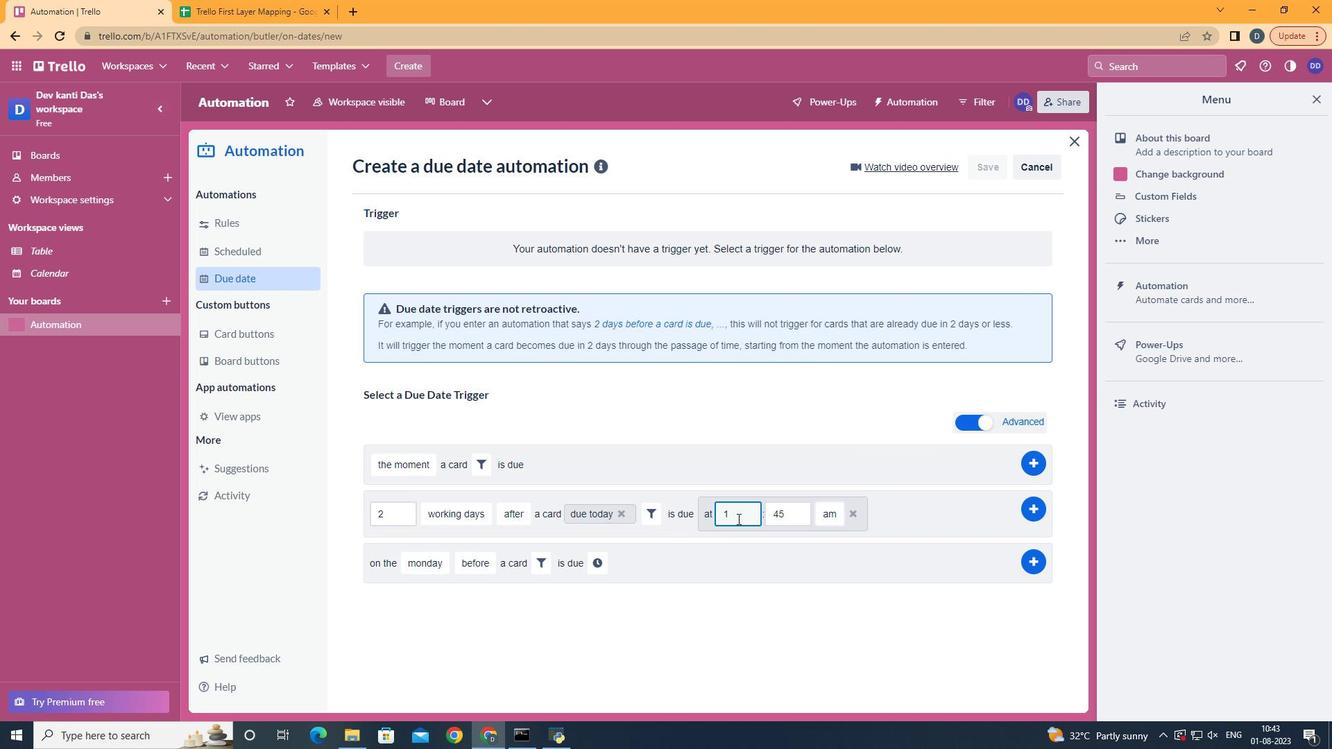 
Action: Mouse moved to (792, 518)
Screenshot: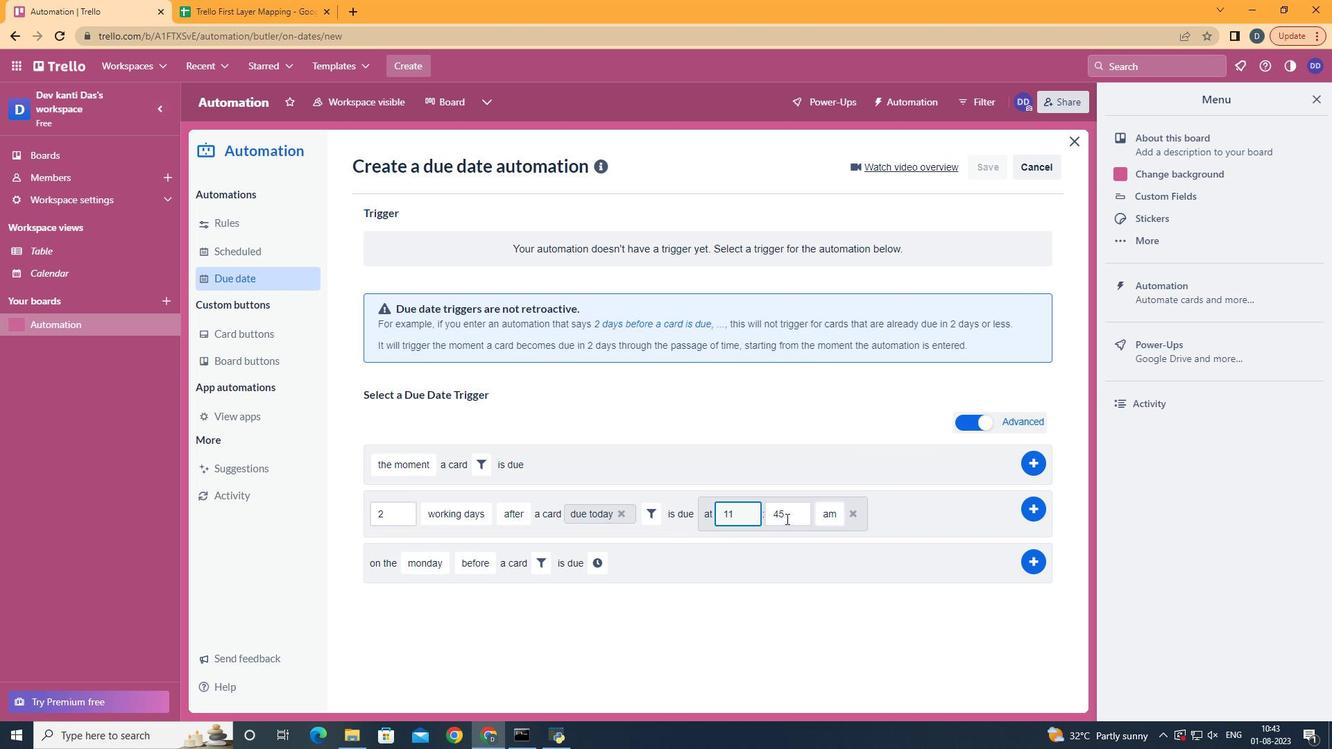 
Action: Mouse pressed left at (792, 518)
Screenshot: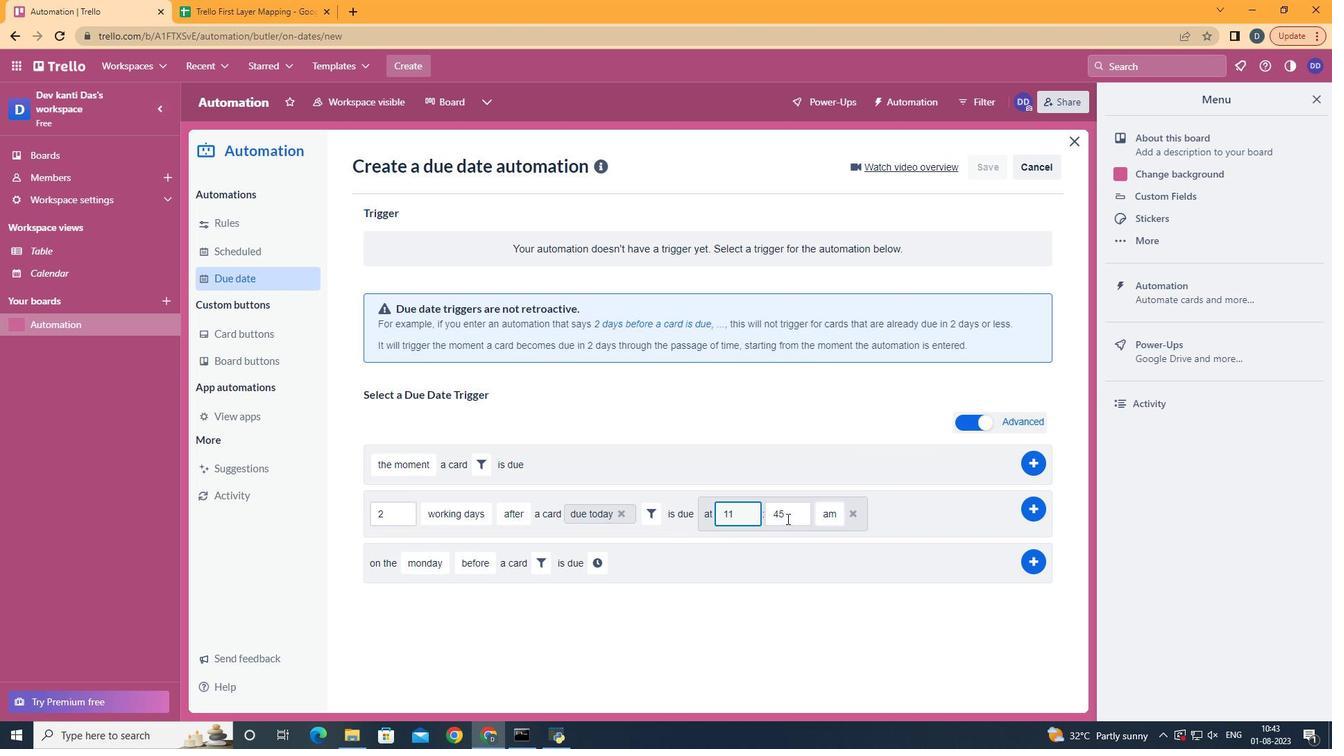 
Action: Key pressed <Key.backspace><Key.backspace>00
Screenshot: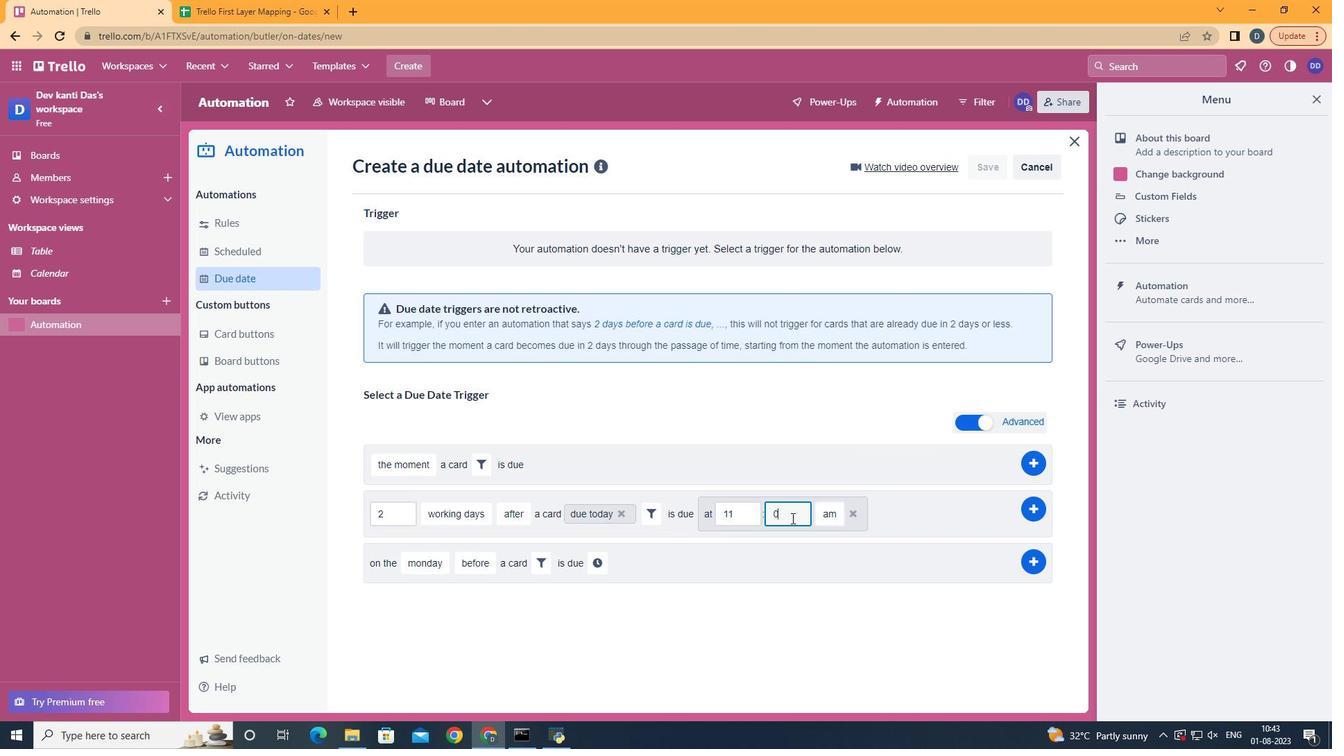 
Action: Mouse moved to (1024, 511)
Screenshot: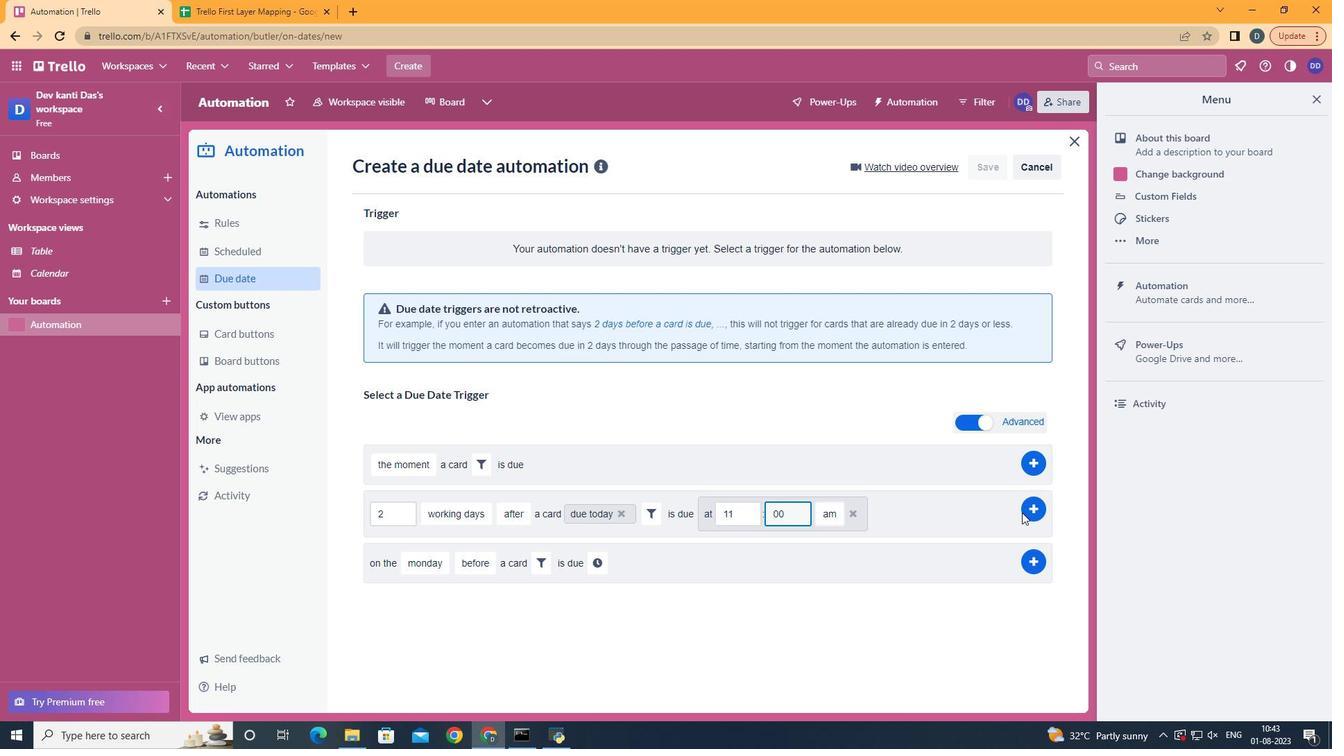 
Action: Mouse pressed left at (1024, 511)
Screenshot: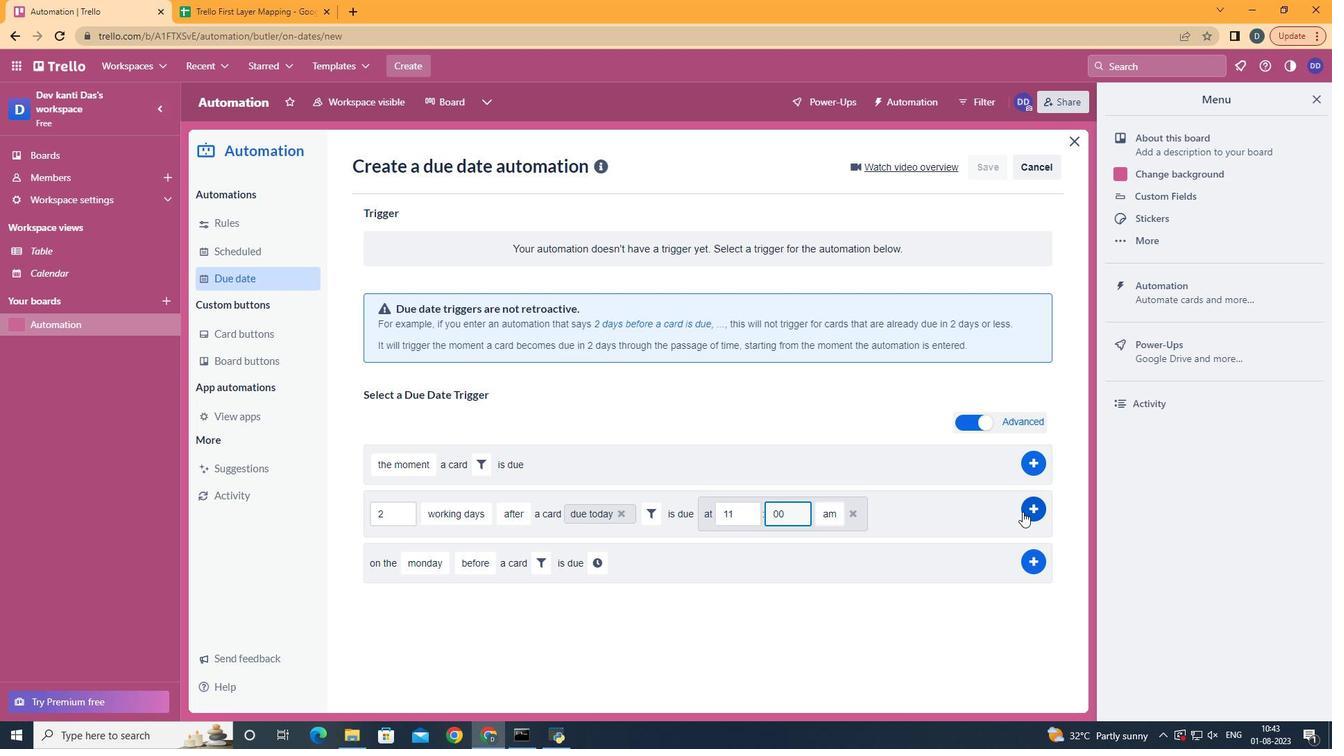 
Action: Mouse moved to (565, 313)
Screenshot: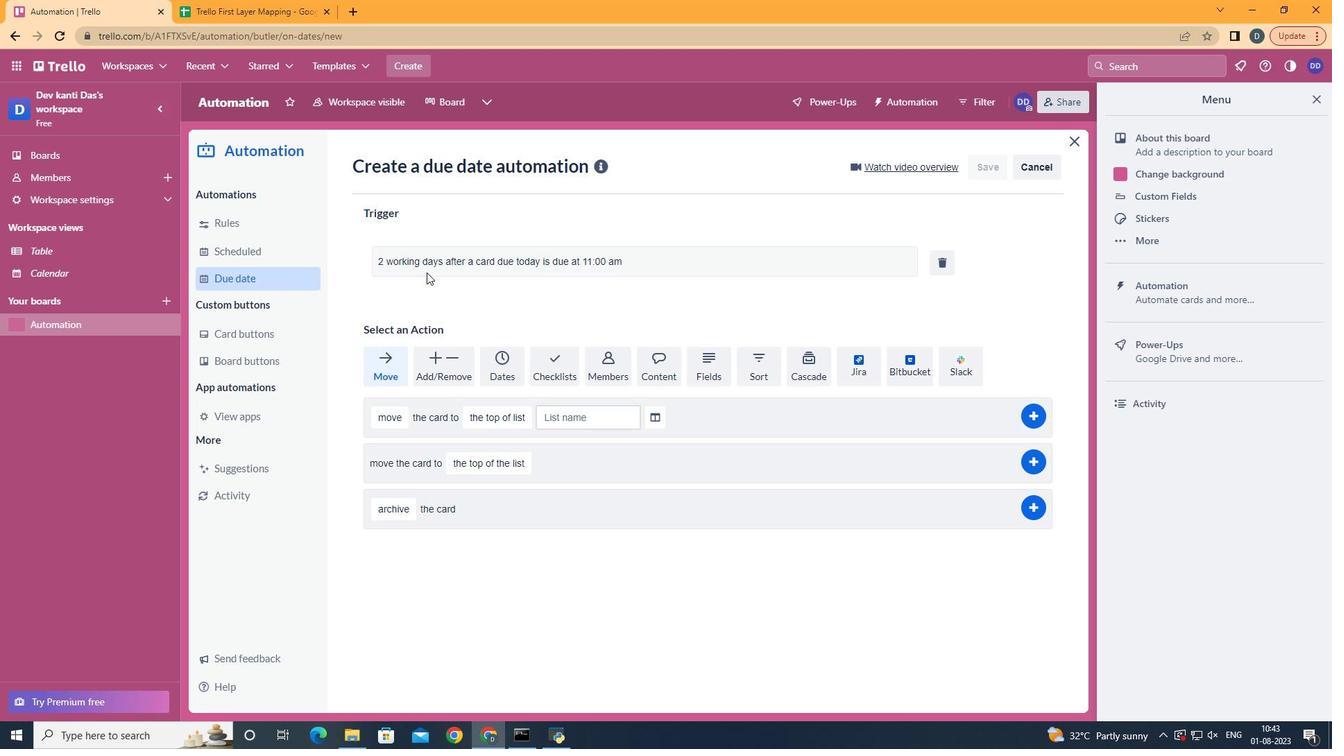 
